 Task: Open Card Intellectual Property Review Session in Board Employee Performance to Workspace Full-stack Development and add a team member Softage.4@softage.net, a label Red, a checklist Social Work, an attachment from your onedrive, a color Red and finally, add a card description 'Create and send out employee satisfaction survey on company values' and a comment 'This task requires us to be proactive in identifying potential roadblocks and taking steps to overcome them.'. Add a start date 'Jan 04, 1900' with a due date 'Jan 11, 1900'
Action: Mouse moved to (61, 338)
Screenshot: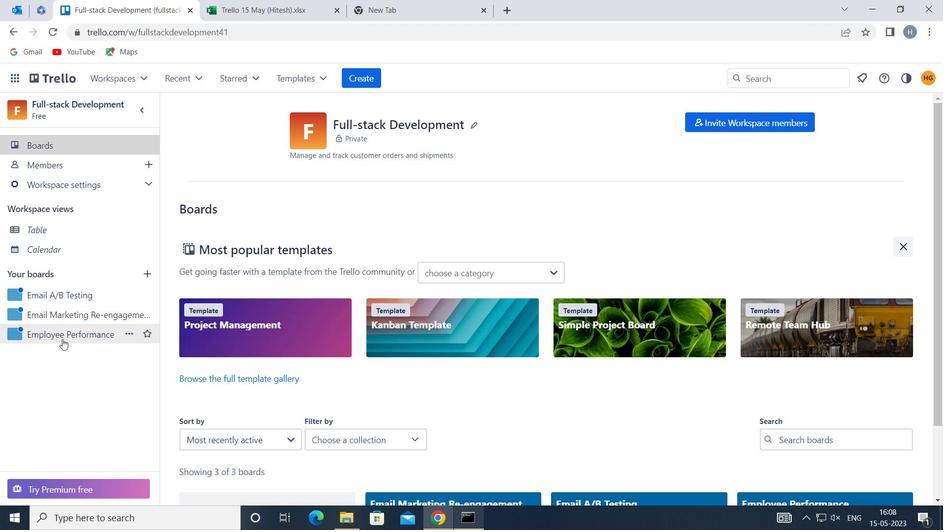 
Action: Mouse pressed left at (61, 338)
Screenshot: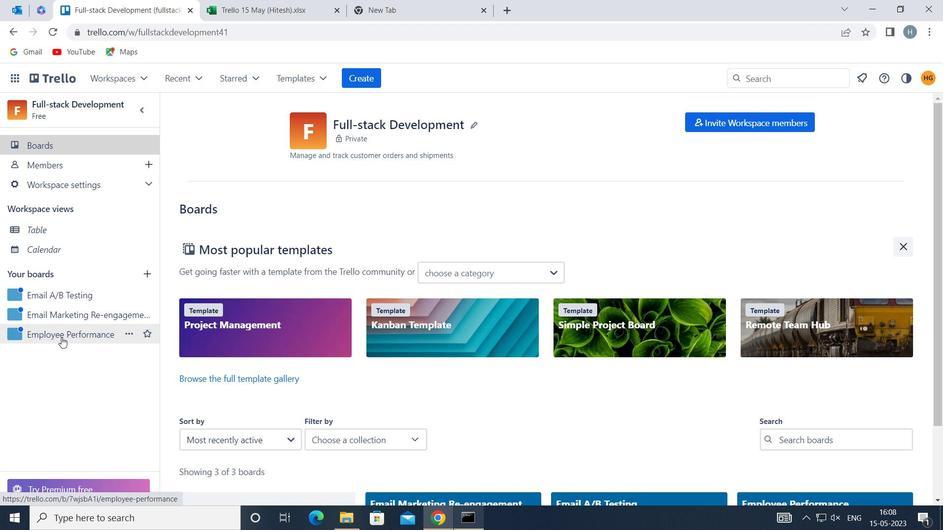 
Action: Mouse moved to (435, 170)
Screenshot: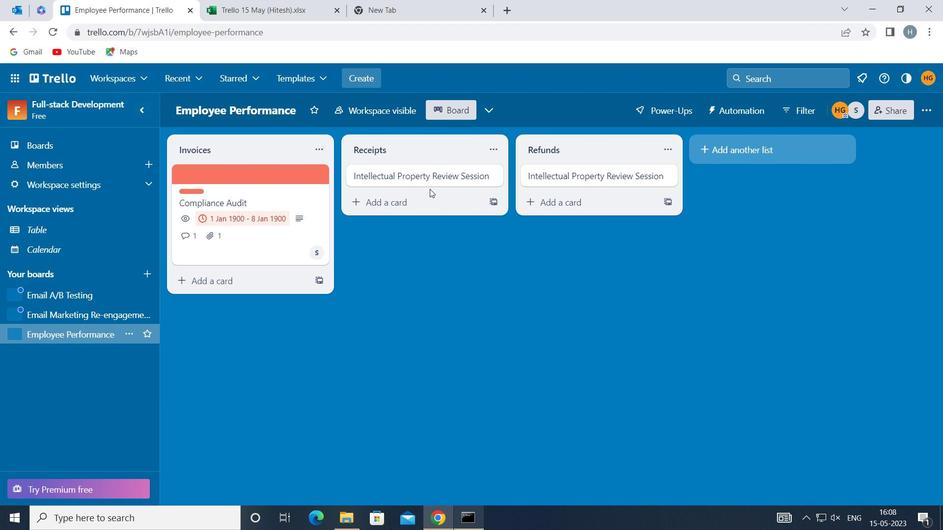 
Action: Mouse pressed left at (435, 170)
Screenshot: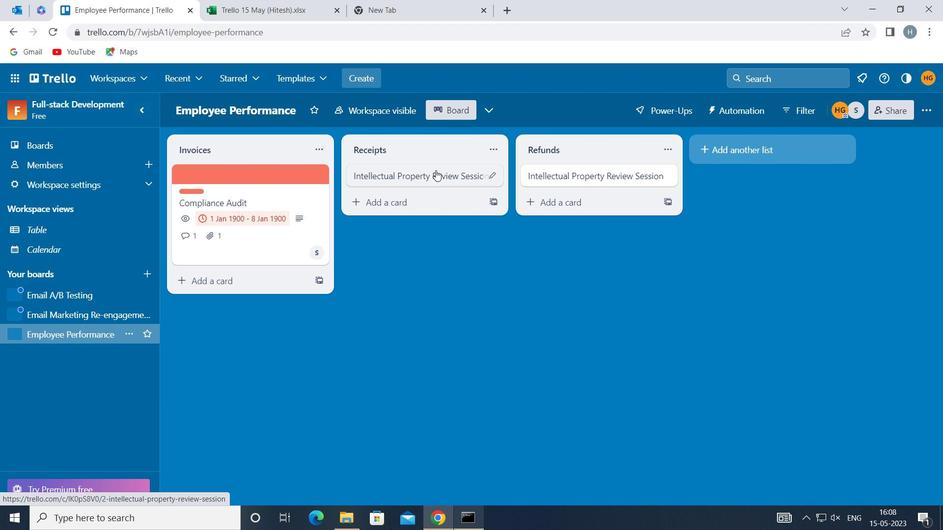 
Action: Mouse moved to (628, 217)
Screenshot: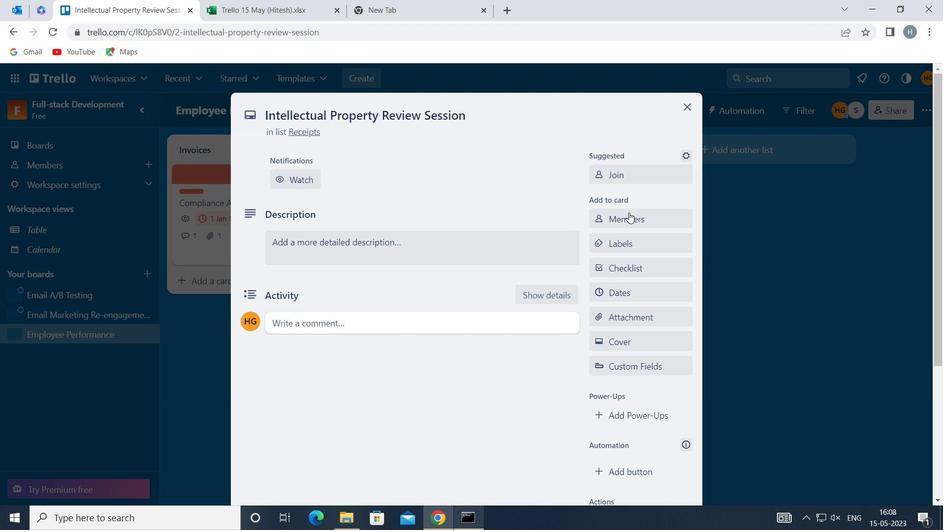 
Action: Mouse pressed left at (628, 217)
Screenshot: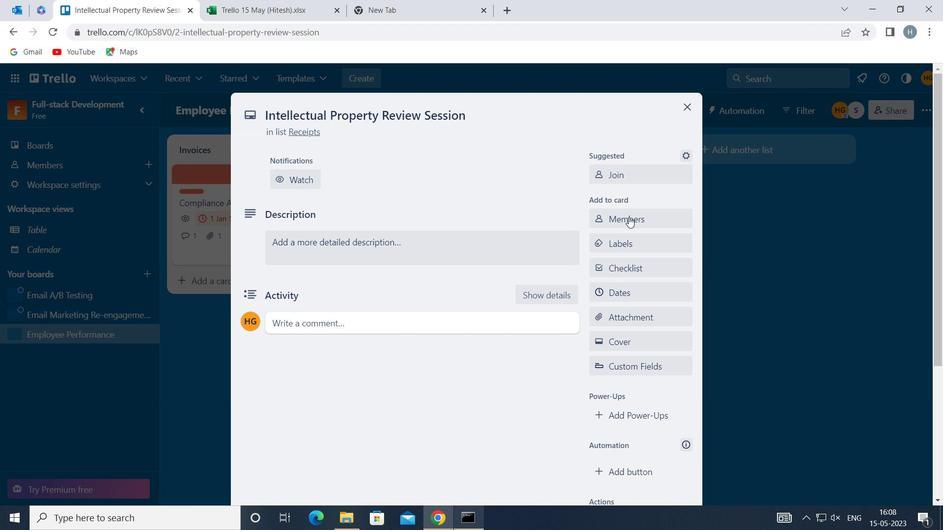 
Action: Key pressed softage
Screenshot: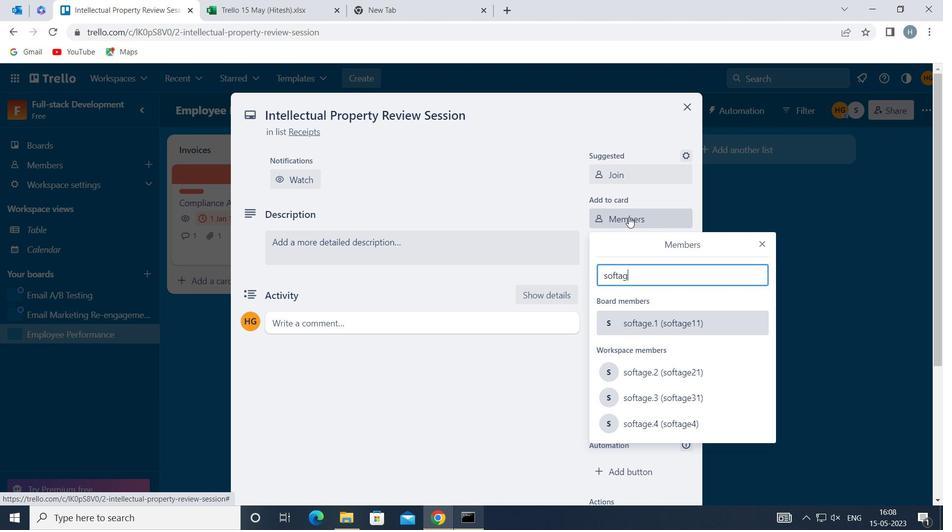 
Action: Mouse moved to (663, 418)
Screenshot: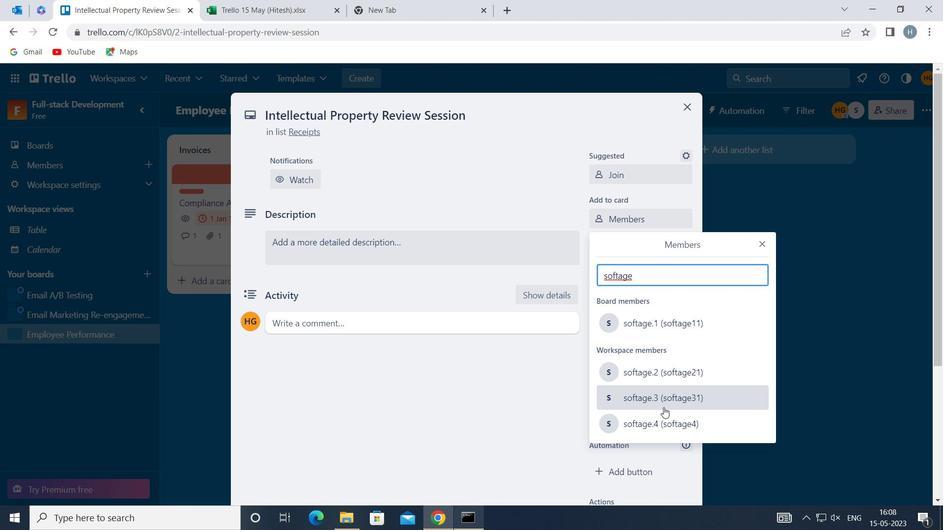 
Action: Mouse pressed left at (663, 418)
Screenshot: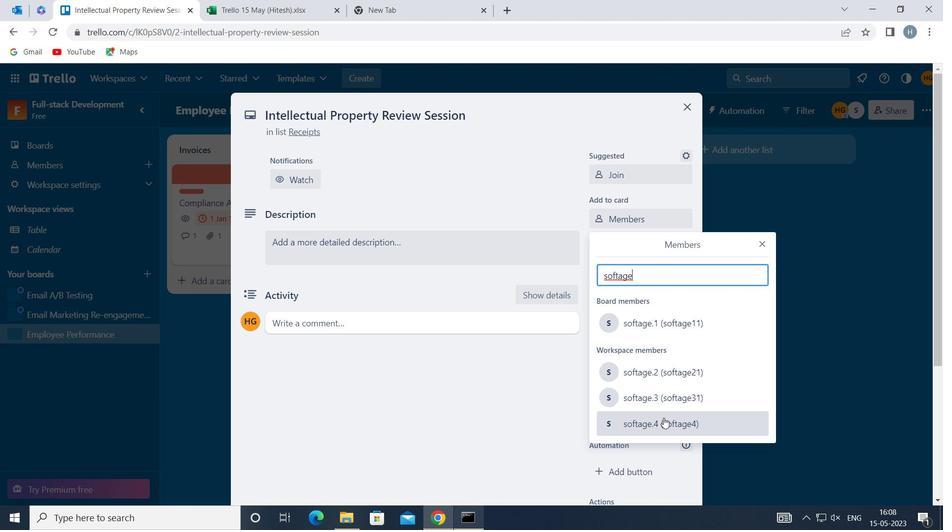 
Action: Mouse moved to (761, 242)
Screenshot: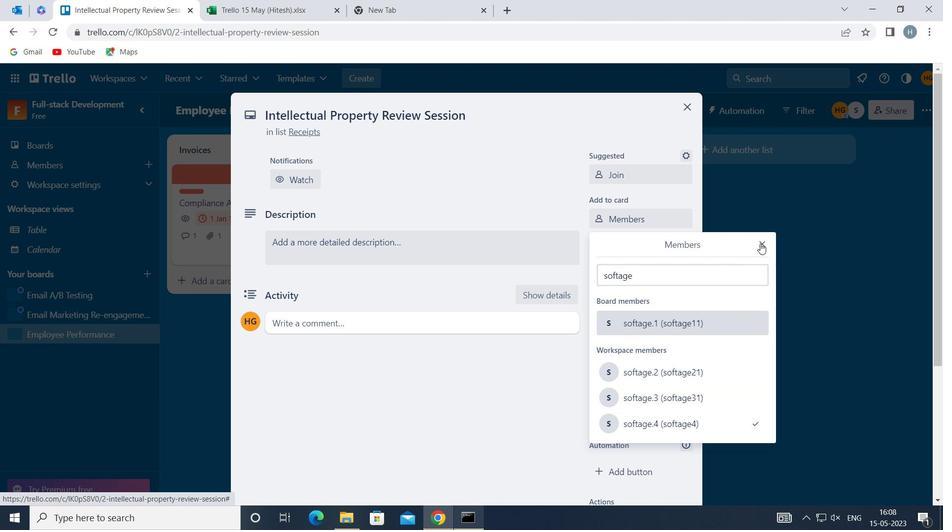 
Action: Mouse pressed left at (761, 242)
Screenshot: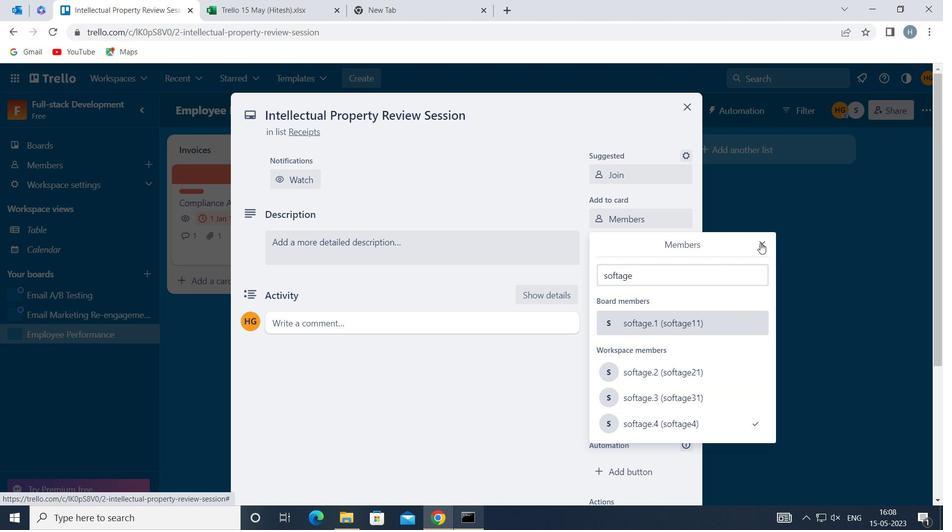 
Action: Mouse moved to (656, 239)
Screenshot: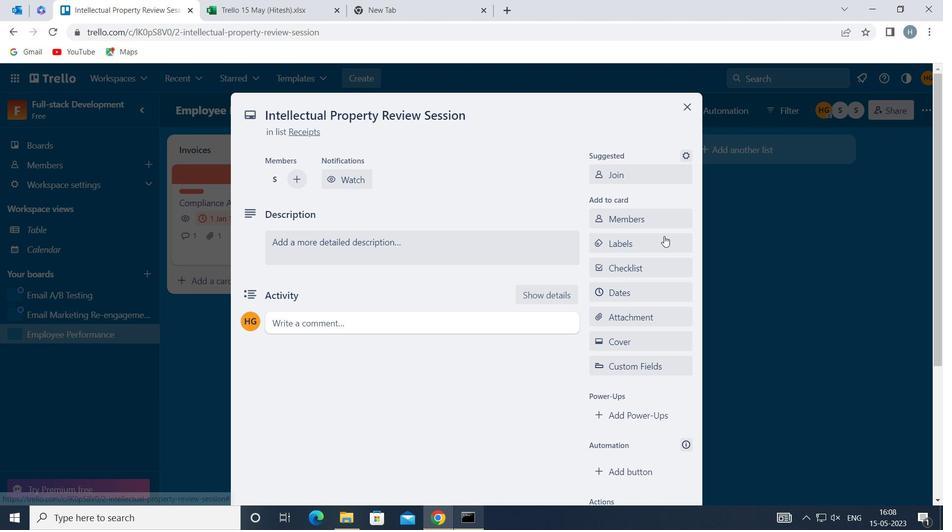 
Action: Mouse pressed left at (656, 239)
Screenshot: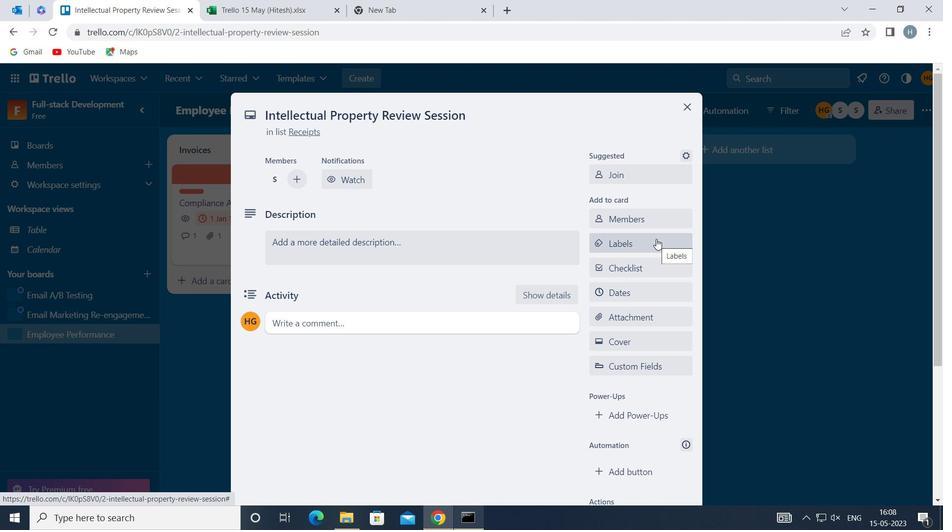 
Action: Mouse moved to (659, 246)
Screenshot: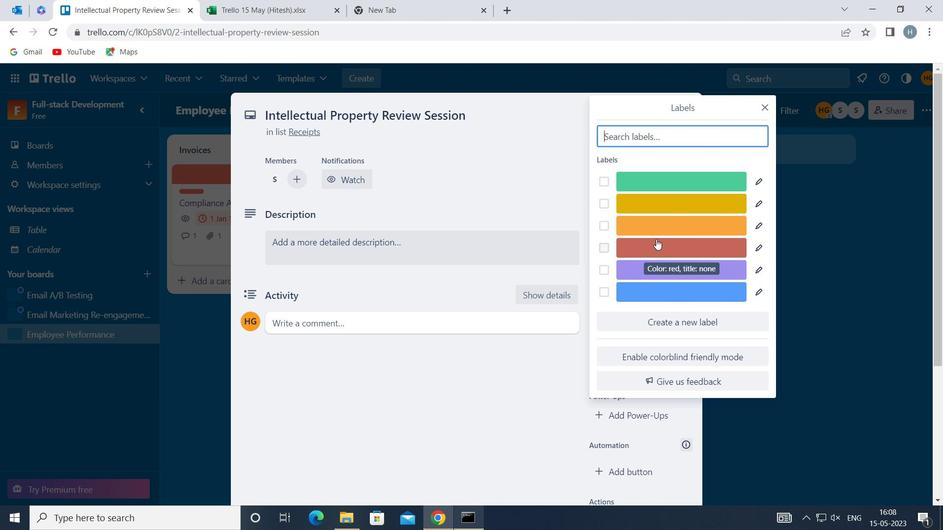 
Action: Mouse pressed left at (659, 246)
Screenshot: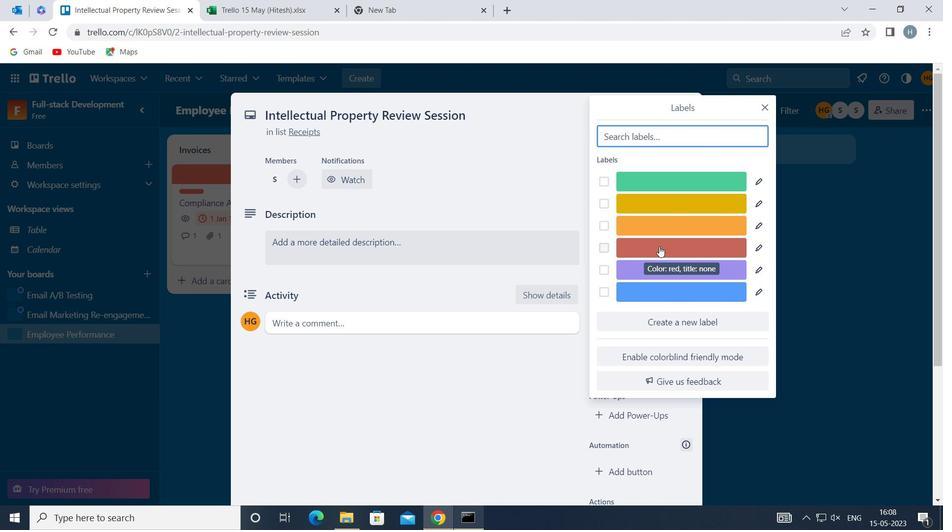 
Action: Mouse moved to (766, 104)
Screenshot: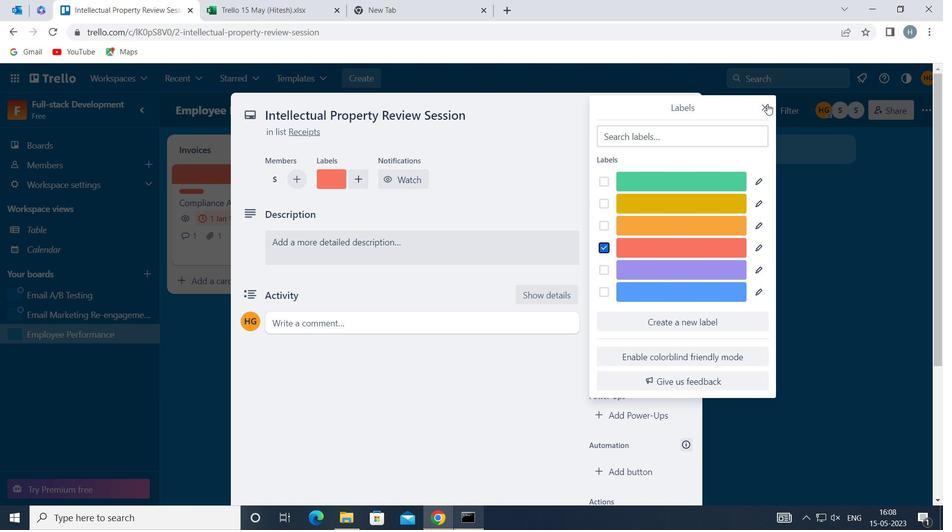 
Action: Mouse pressed left at (766, 104)
Screenshot: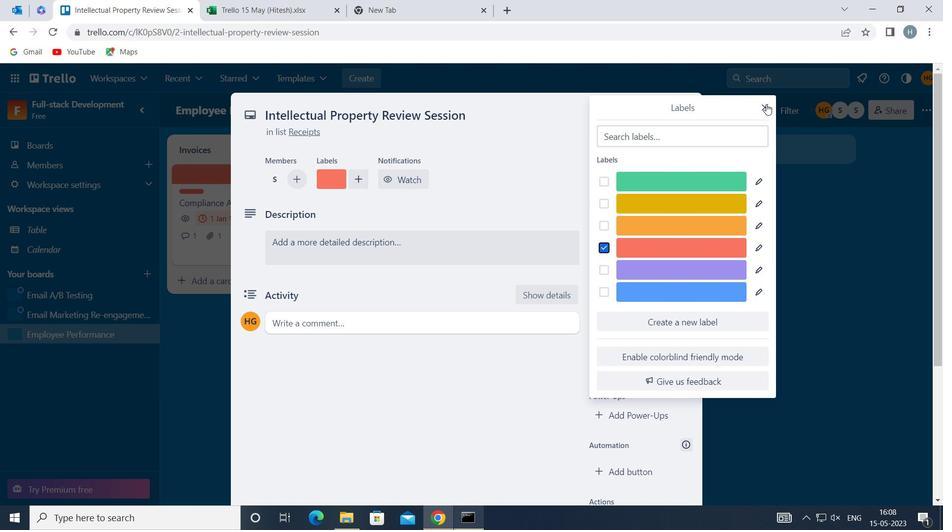 
Action: Mouse moved to (654, 260)
Screenshot: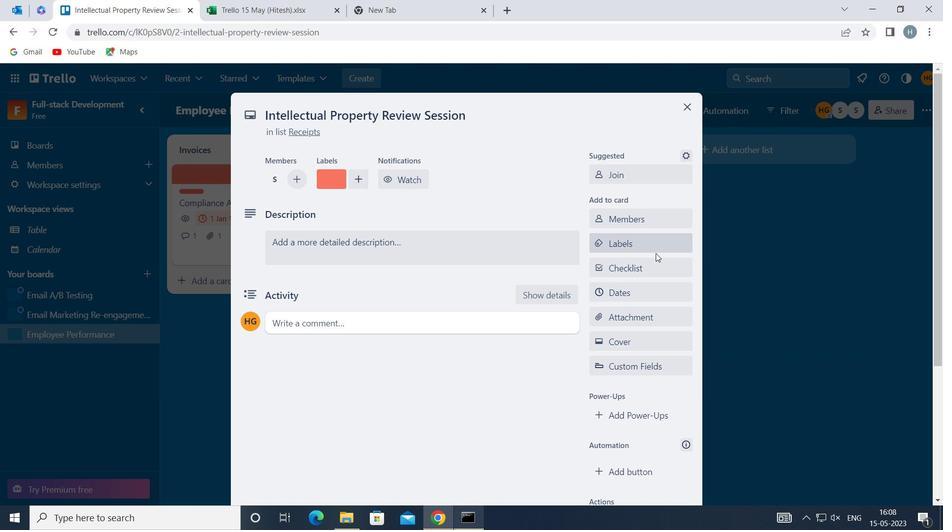 
Action: Mouse pressed left at (654, 260)
Screenshot: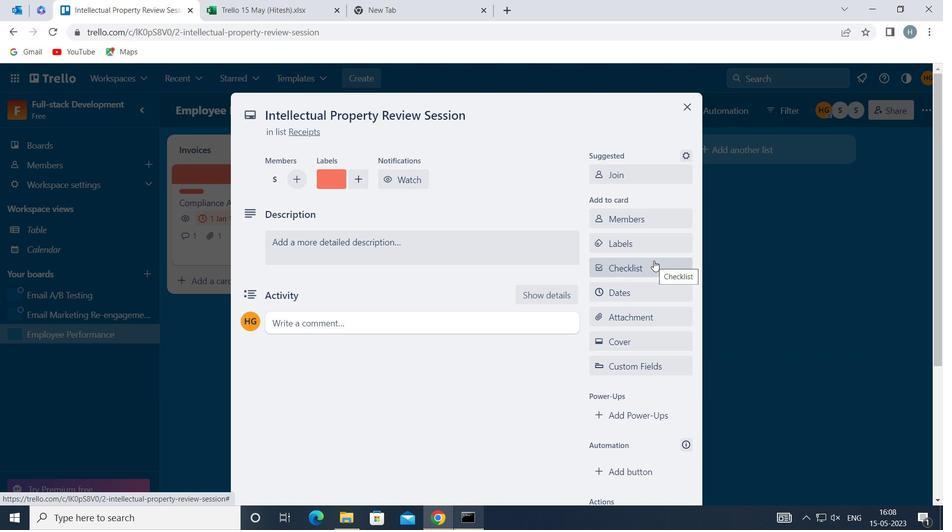 
Action: Key pressed <Key.shift>SOCIAL<Key.space><Key.shift>WORK
Screenshot: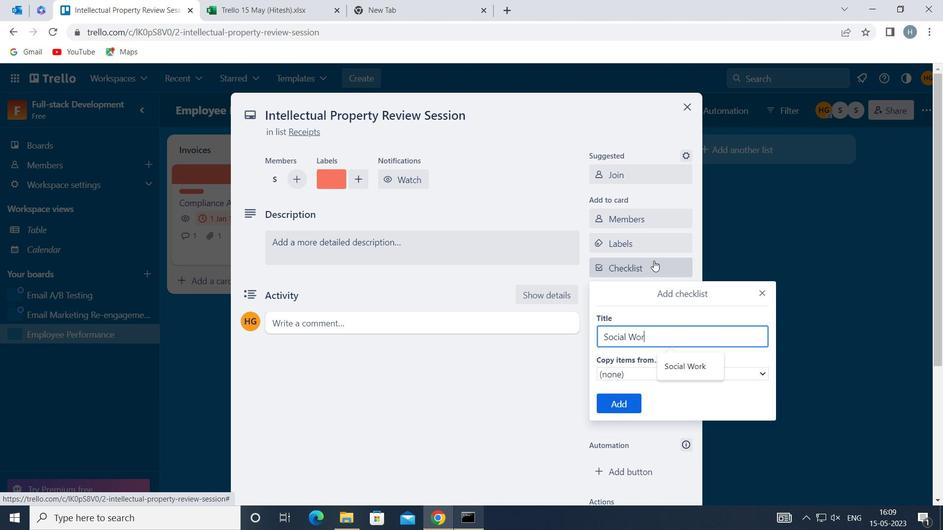 
Action: Mouse moved to (618, 401)
Screenshot: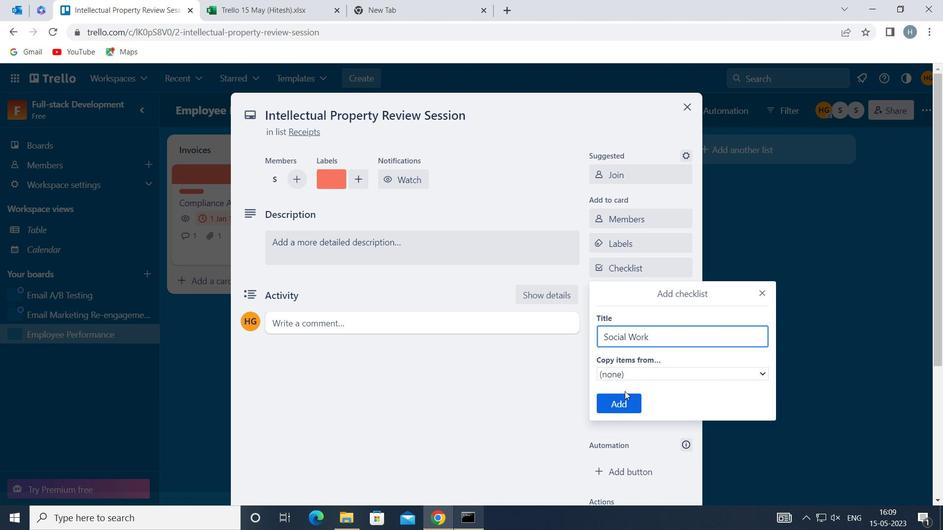 
Action: Mouse pressed left at (618, 401)
Screenshot: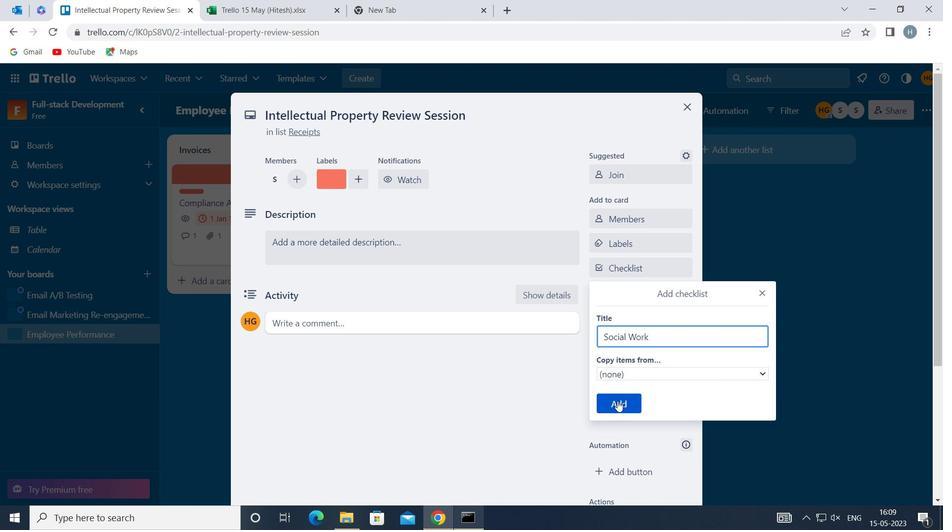 
Action: Mouse moved to (640, 310)
Screenshot: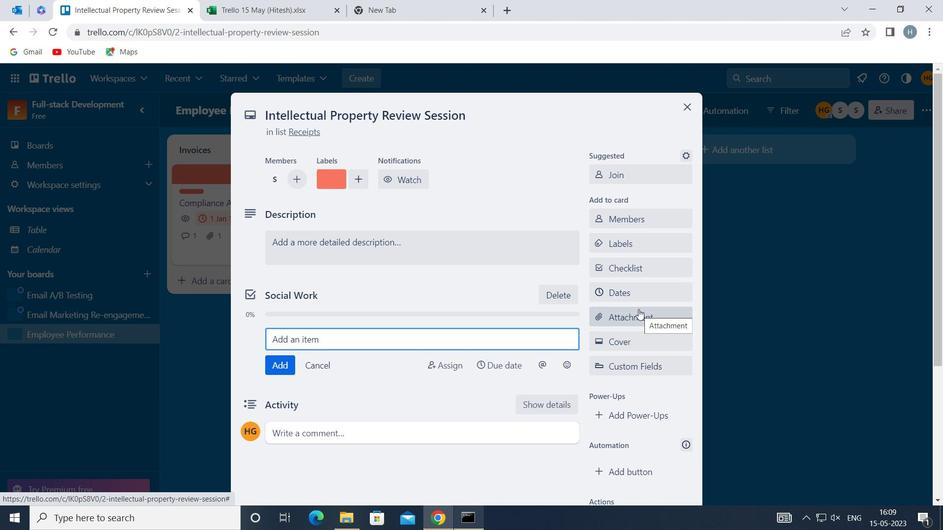 
Action: Mouse pressed left at (640, 310)
Screenshot: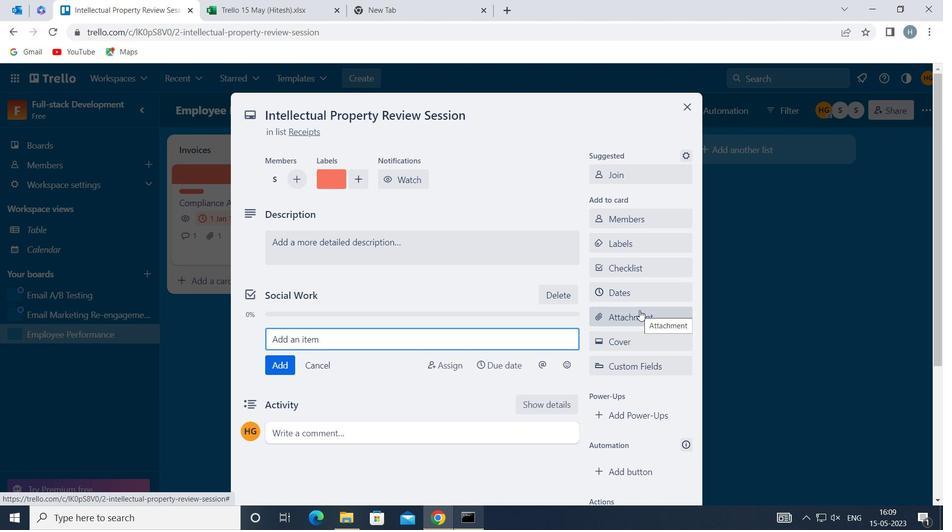 
Action: Mouse moved to (655, 223)
Screenshot: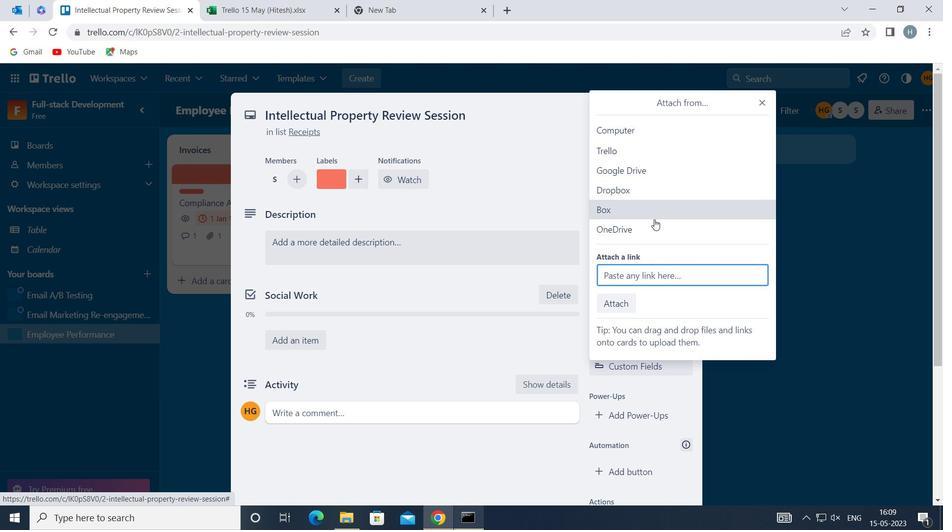 
Action: Mouse pressed left at (655, 223)
Screenshot: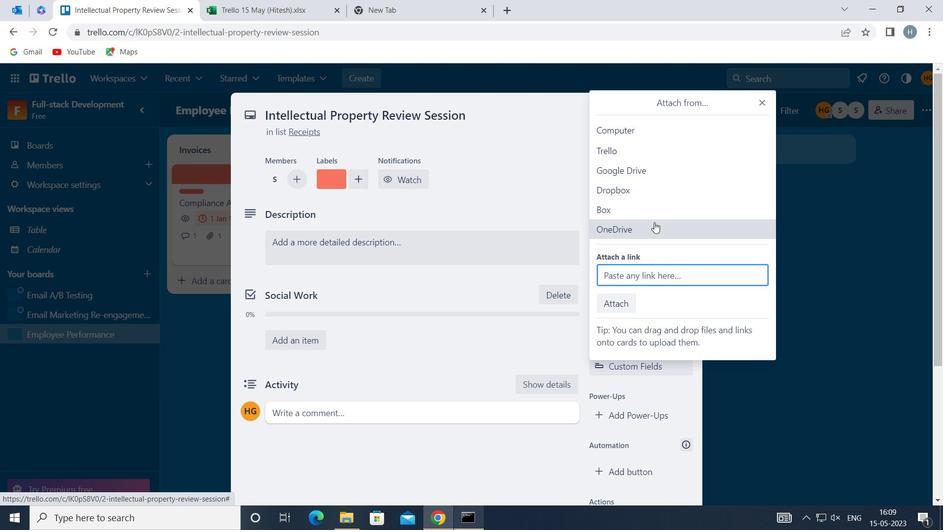 
Action: Mouse moved to (519, 171)
Screenshot: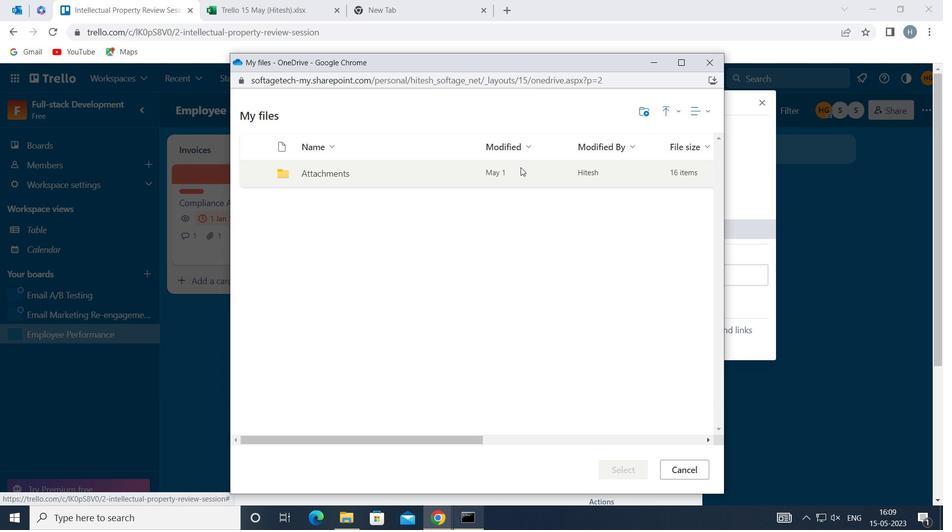 
Action: Mouse pressed left at (519, 171)
Screenshot: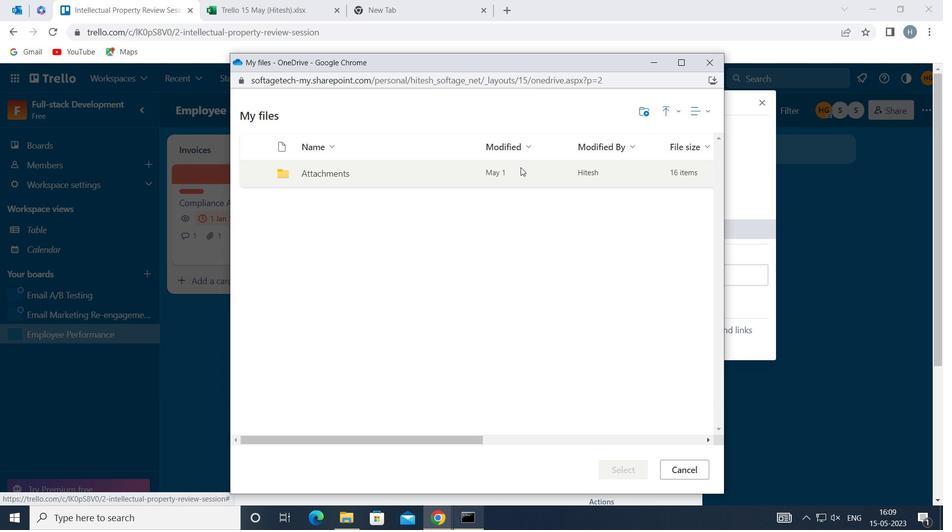 
Action: Mouse moved to (520, 170)
Screenshot: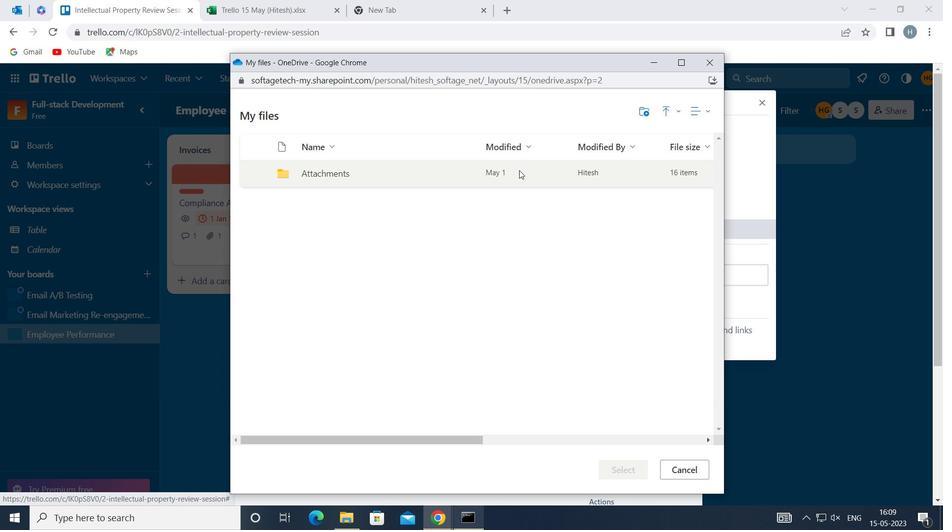 
Action: Mouse pressed left at (520, 170)
Screenshot: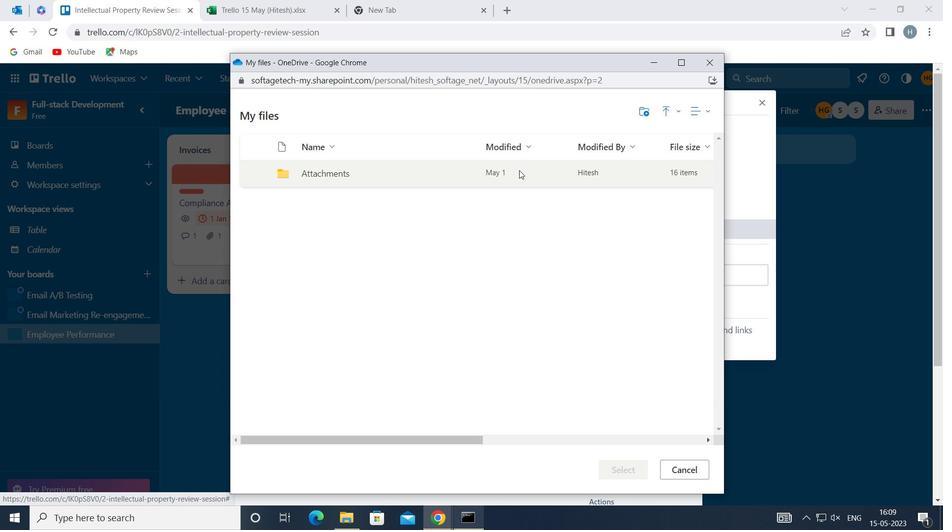 
Action: Mouse moved to (525, 205)
Screenshot: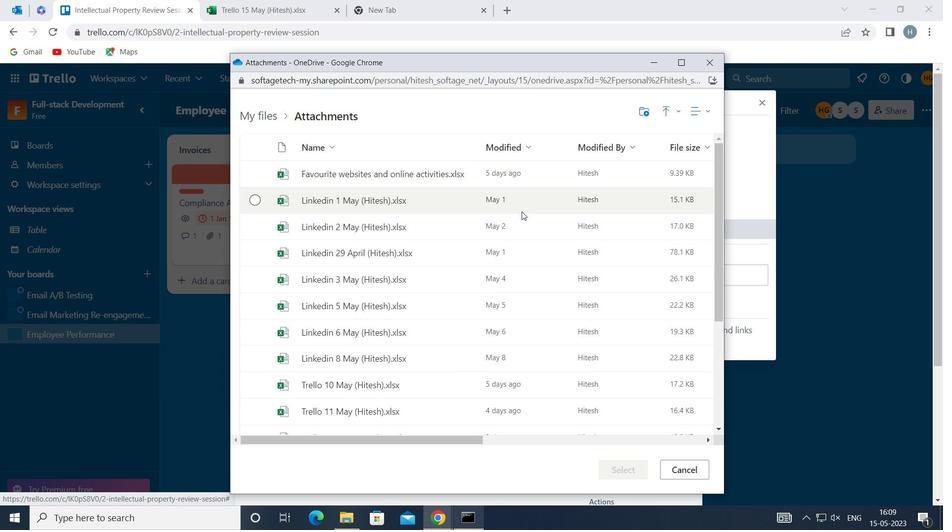 
Action: Mouse pressed left at (525, 205)
Screenshot: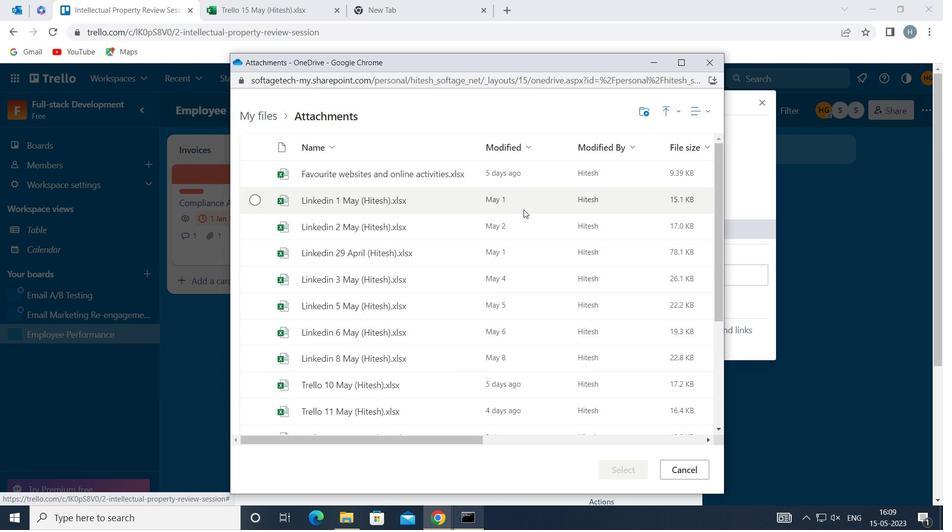 
Action: Mouse moved to (613, 465)
Screenshot: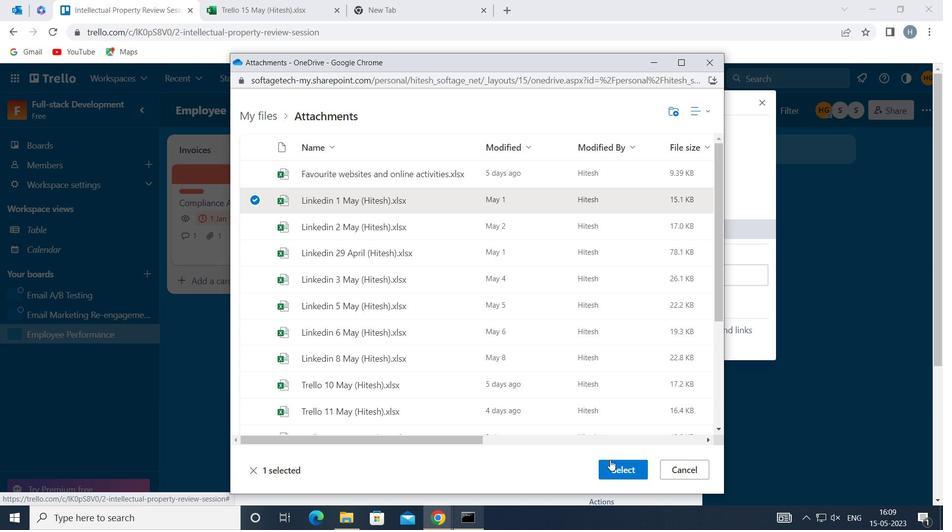
Action: Mouse pressed left at (613, 465)
Screenshot: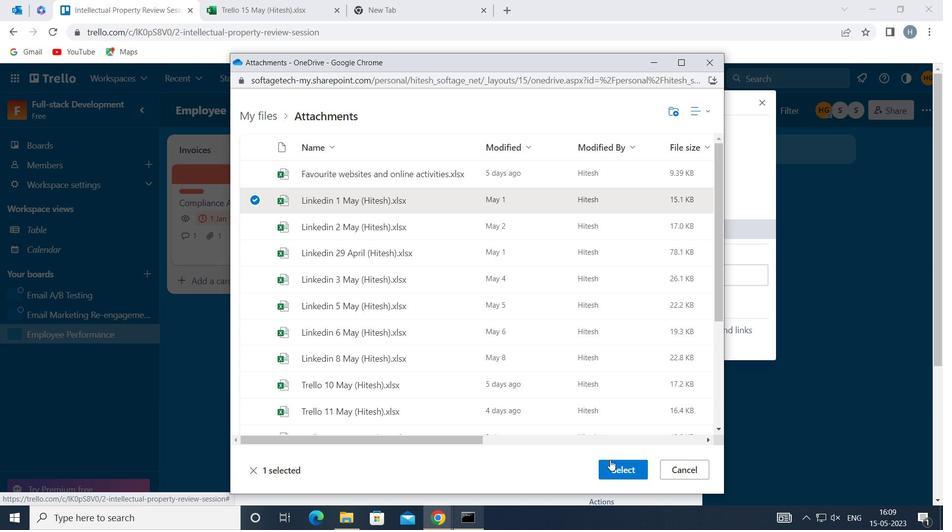 
Action: Mouse moved to (655, 339)
Screenshot: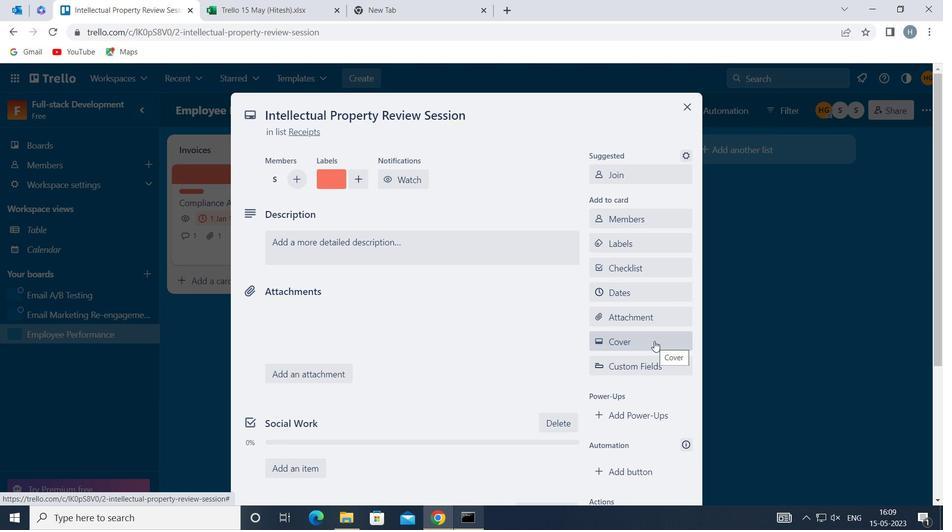 
Action: Mouse pressed left at (655, 339)
Screenshot: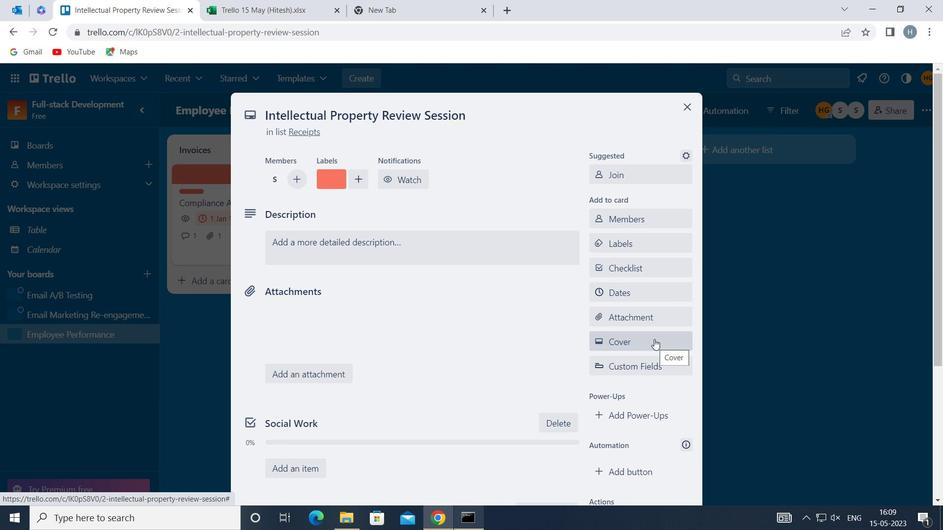 
Action: Mouse moved to (715, 261)
Screenshot: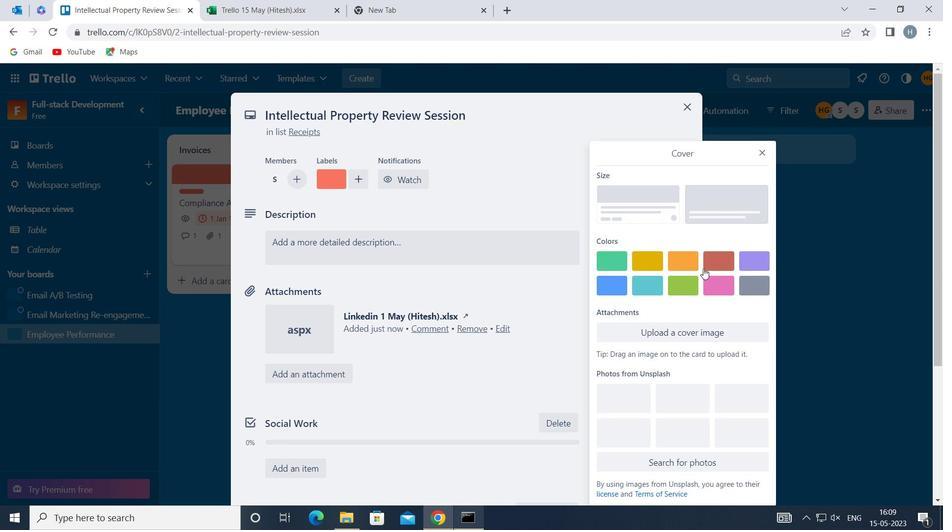 
Action: Mouse pressed left at (715, 261)
Screenshot: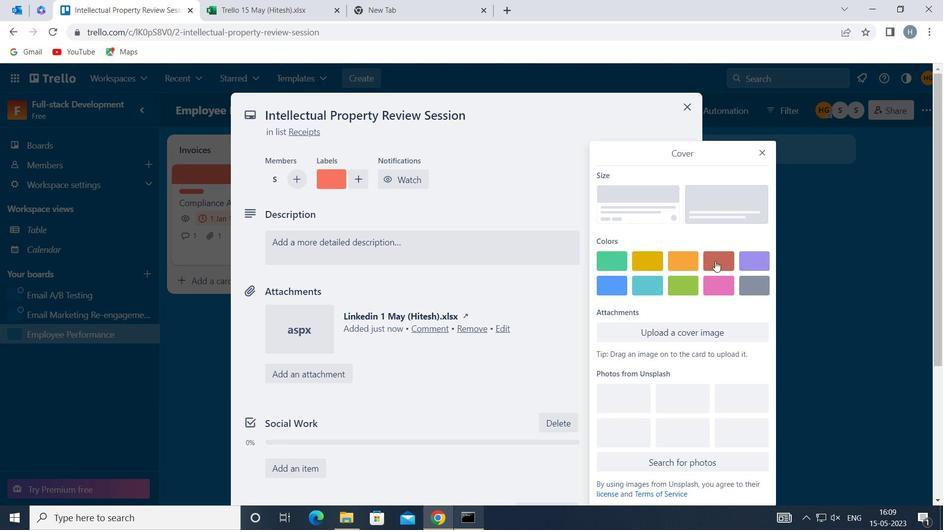 
Action: Mouse moved to (763, 128)
Screenshot: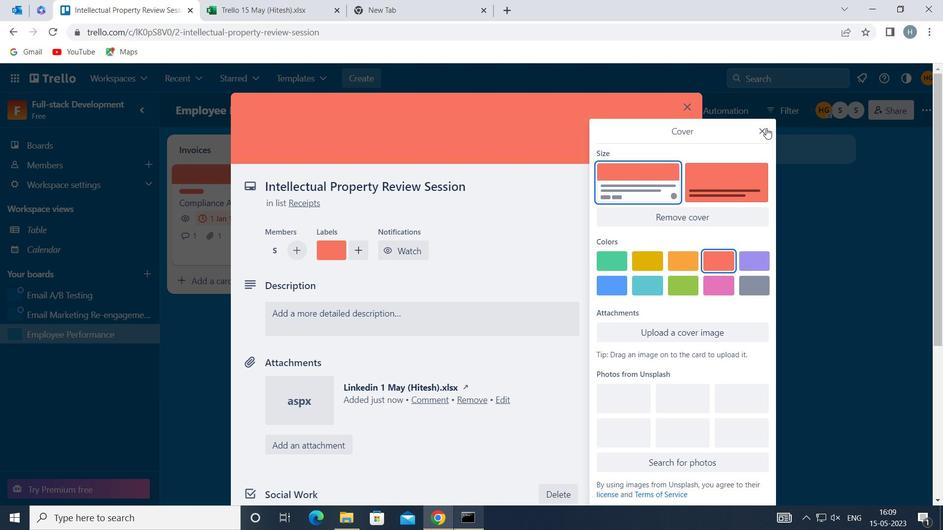 
Action: Mouse pressed left at (763, 128)
Screenshot: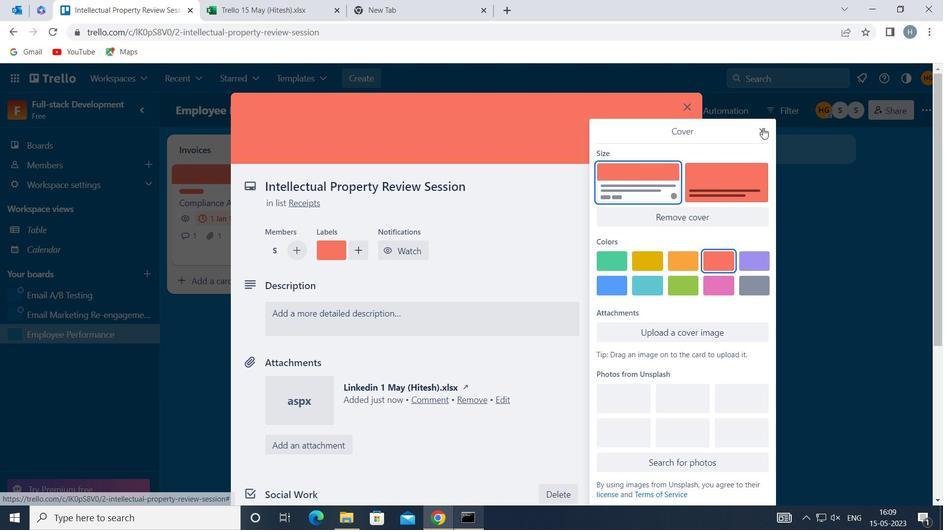 
Action: Mouse moved to (428, 317)
Screenshot: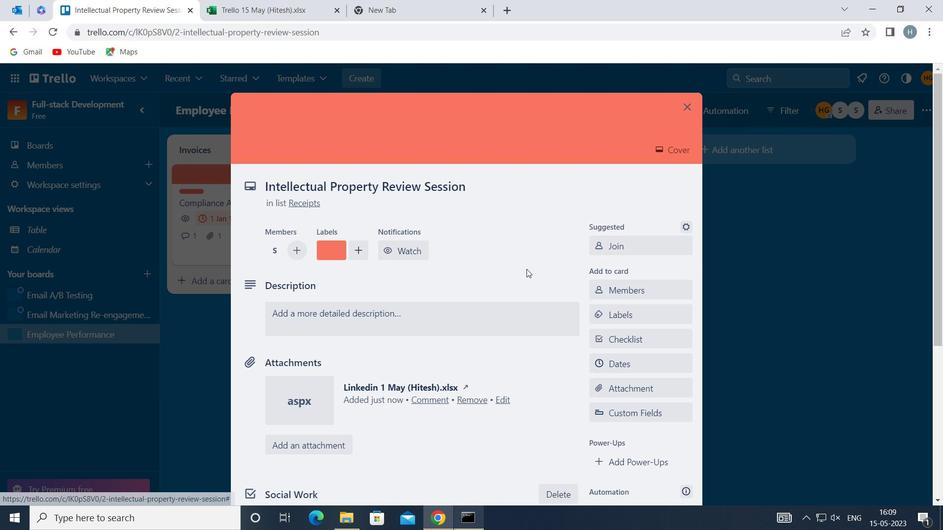 
Action: Mouse pressed left at (428, 317)
Screenshot: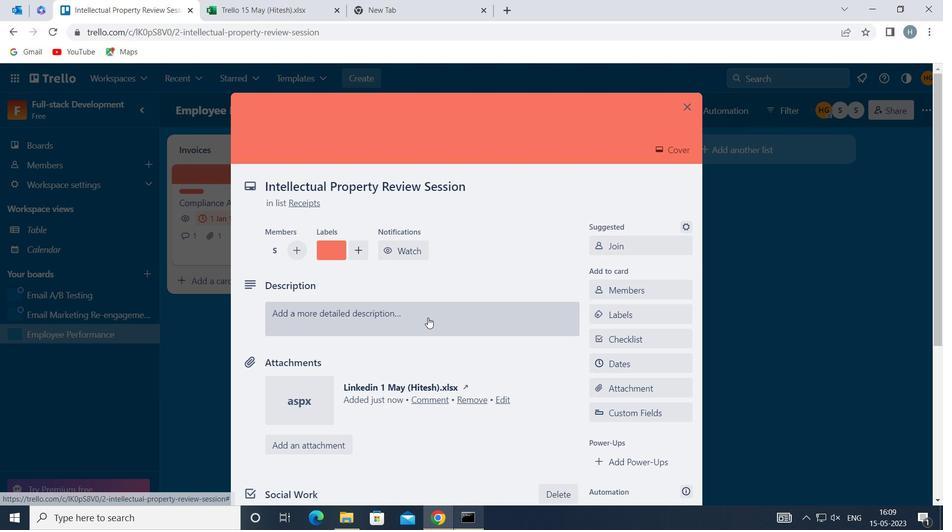 
Action: Key pressed <Key.shift>CREATE<Key.space>AND<Key.space>SEND<Key.space>OUT<Key.space>EMPLOYEE<Key.space>SATISFACTION<Key.space>SURVEY<Key.space>ON<Key.space>COMP
Screenshot: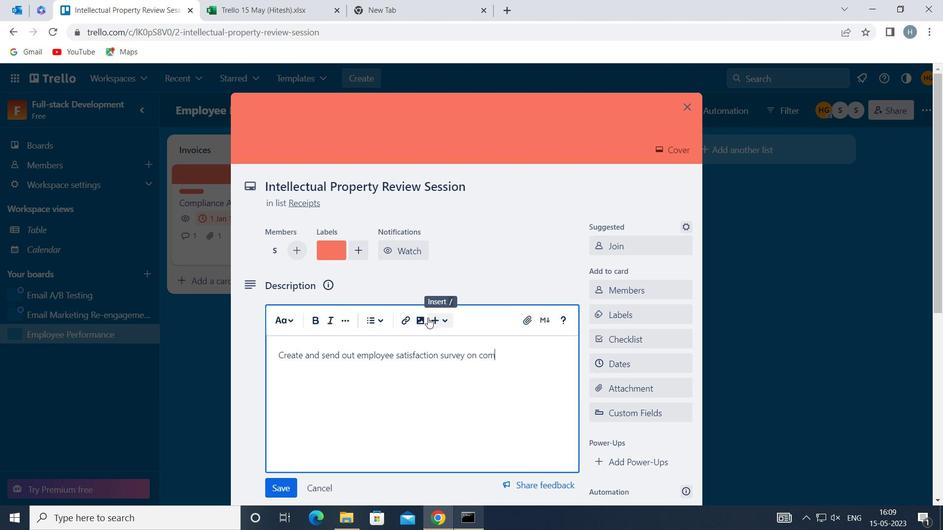 
Action: Mouse moved to (428, 325)
Screenshot: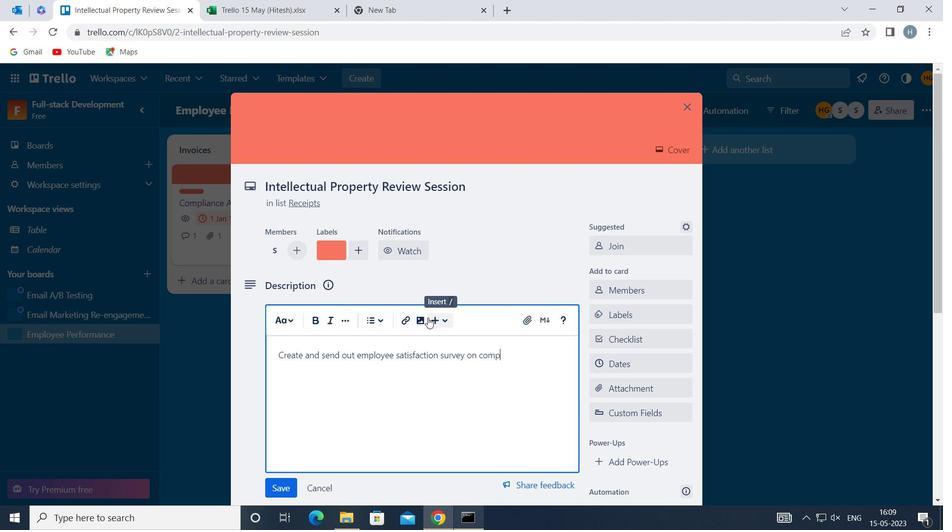 
Action: Key pressed ANY<Key.space>VALUES
Screenshot: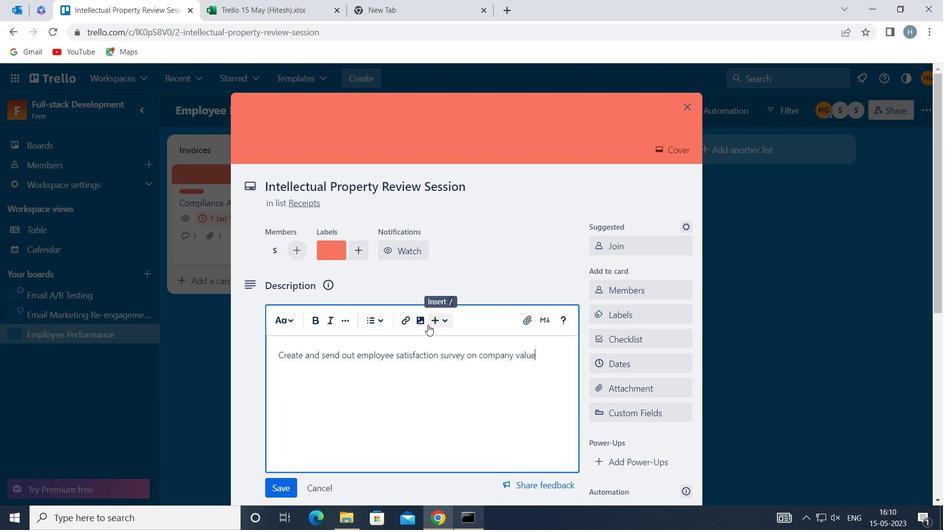 
Action: Mouse moved to (275, 485)
Screenshot: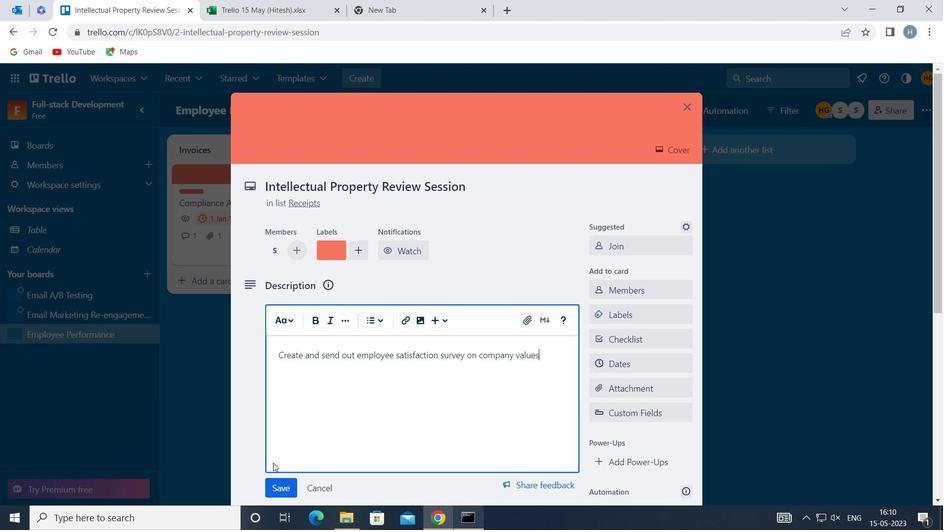 
Action: Mouse pressed left at (275, 485)
Screenshot: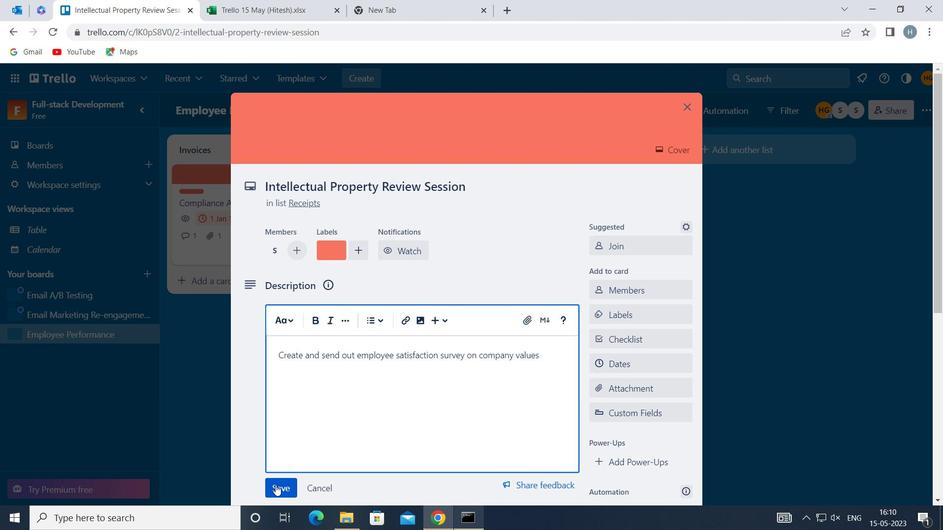 
Action: Mouse moved to (353, 404)
Screenshot: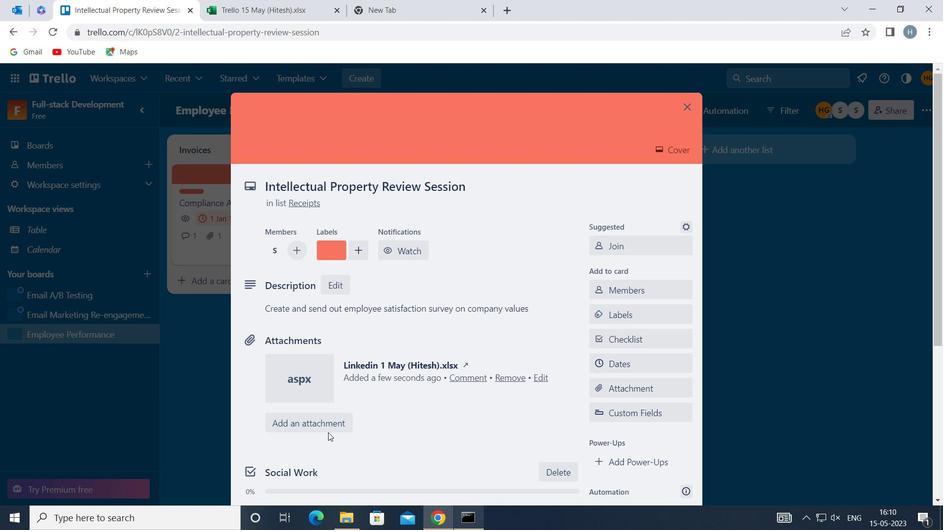 
Action: Mouse scrolled (353, 404) with delta (0, 0)
Screenshot: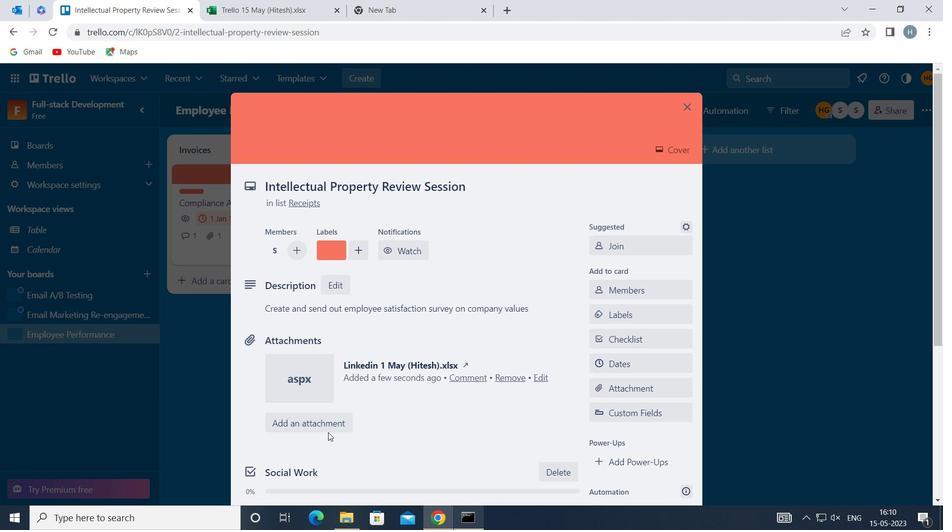 
Action: Mouse scrolled (353, 404) with delta (0, 0)
Screenshot: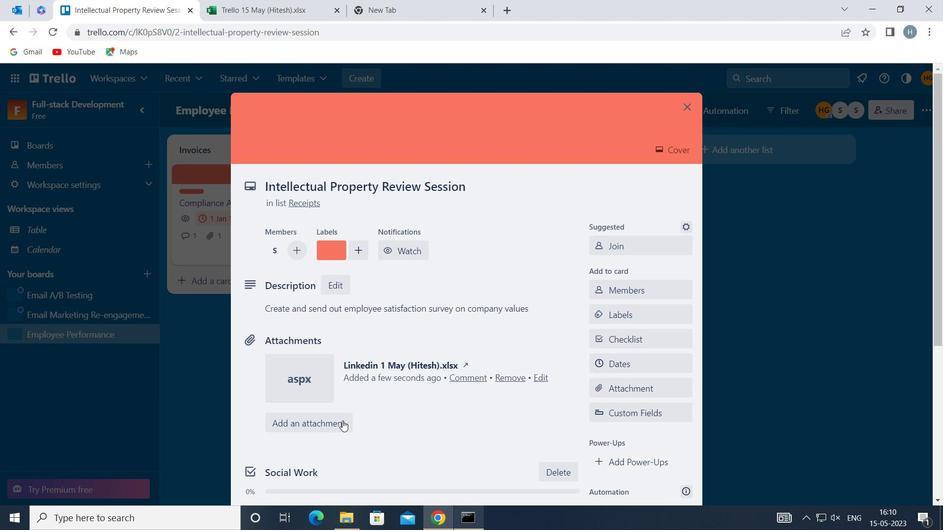 
Action: Mouse scrolled (353, 404) with delta (0, 0)
Screenshot: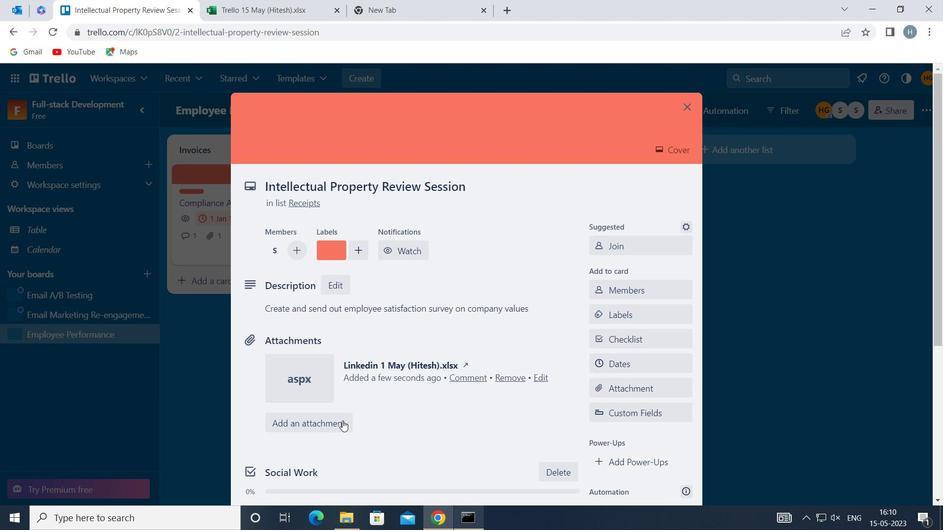 
Action: Mouse scrolled (353, 404) with delta (0, 0)
Screenshot: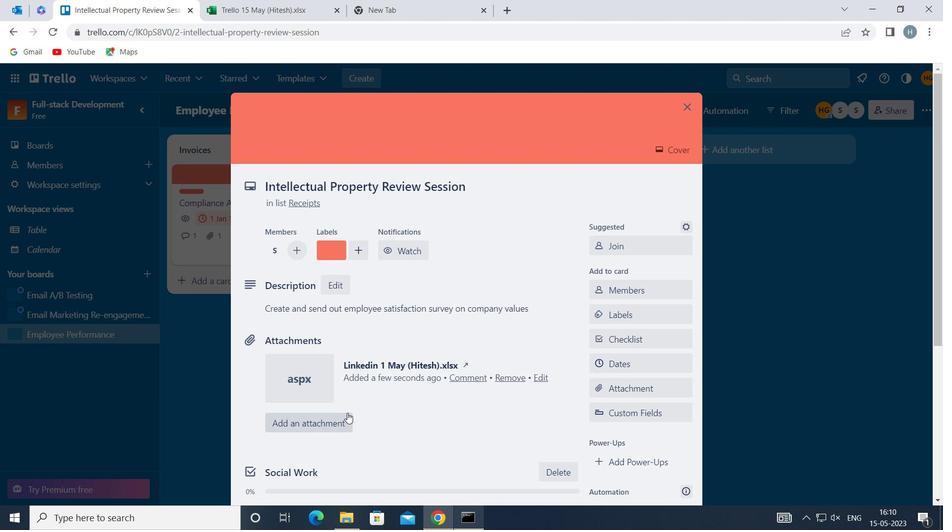 
Action: Mouse moved to (415, 347)
Screenshot: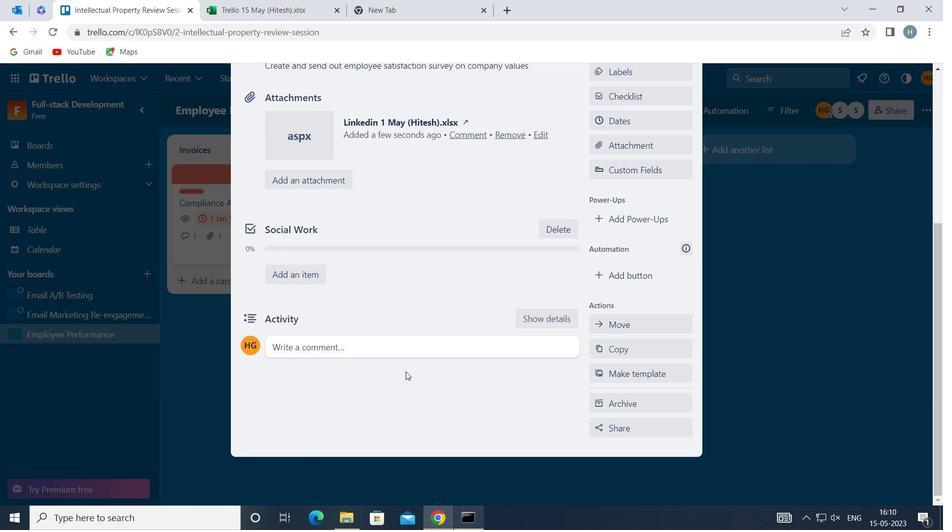 
Action: Mouse pressed left at (415, 347)
Screenshot: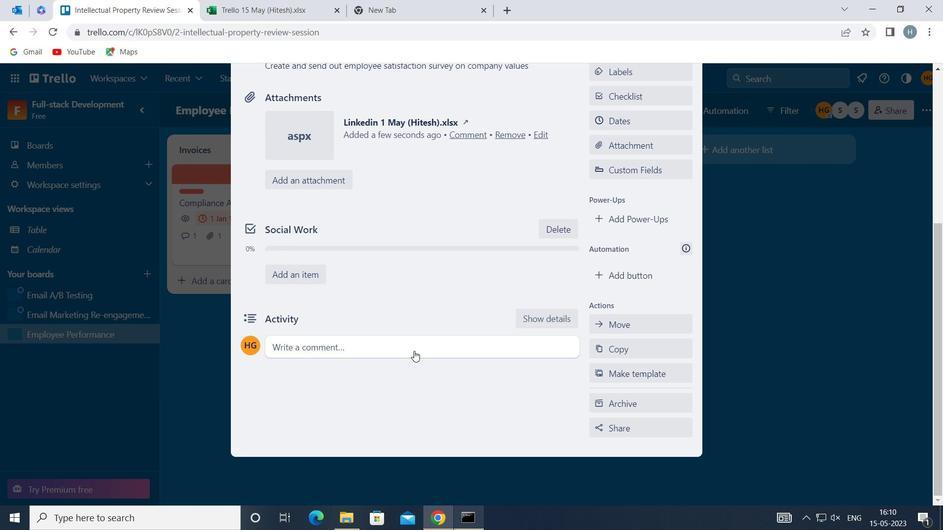 
Action: Mouse moved to (383, 390)
Screenshot: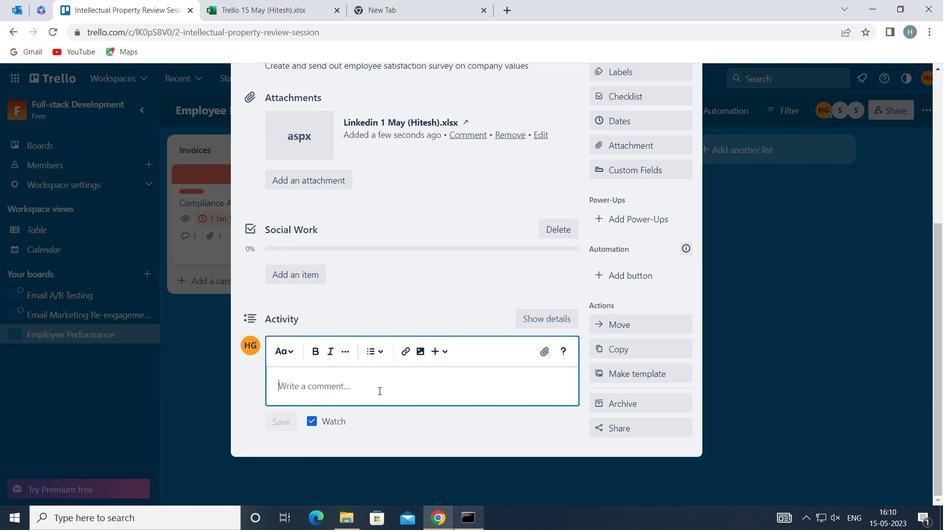 
Action: Key pressed <Key.shift>THIS<Key.space>TASK<Key.space>REQUIRES<Key.space>US<Key.space>TO<Key.space>BE<Key.space>PROACTIVE<Key.space>IN<Key.space>IDENTIFYING<Key.space>POTENTIAL<Key.space>ROADBLOCKS<Key.space>AND<Key.space>TAKING<Key.space>STEPS<Key.space>TO<Key.space>OVERCOME<Key.space>THEM
Screenshot: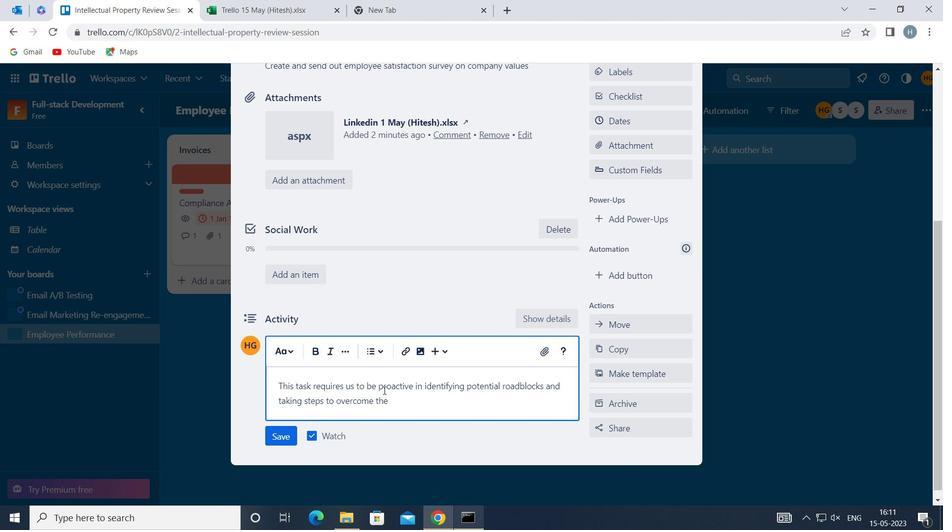 
Action: Mouse moved to (286, 433)
Screenshot: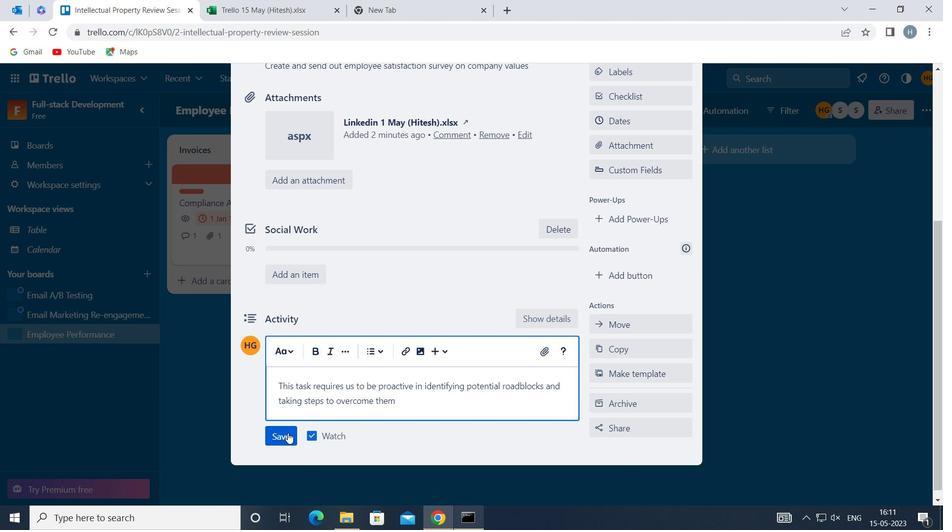 
Action: Mouse pressed left at (286, 433)
Screenshot: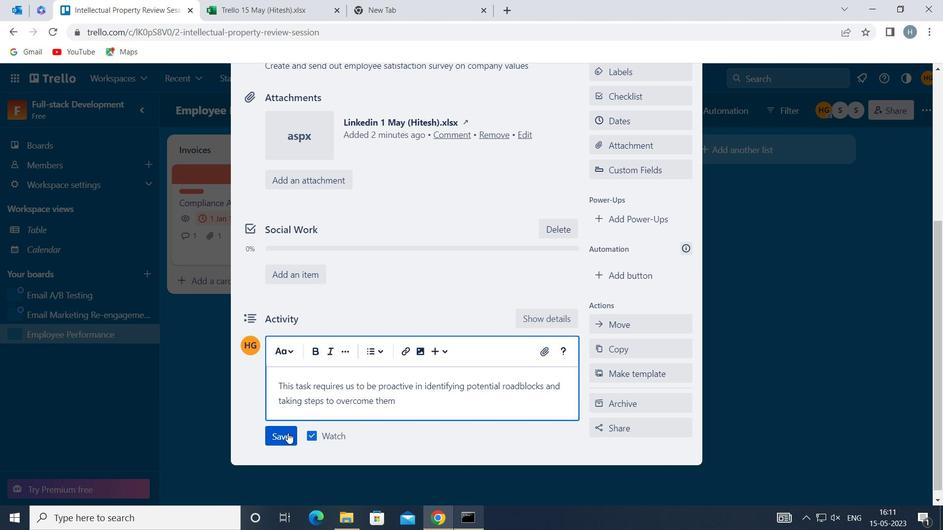 
Action: Mouse moved to (617, 123)
Screenshot: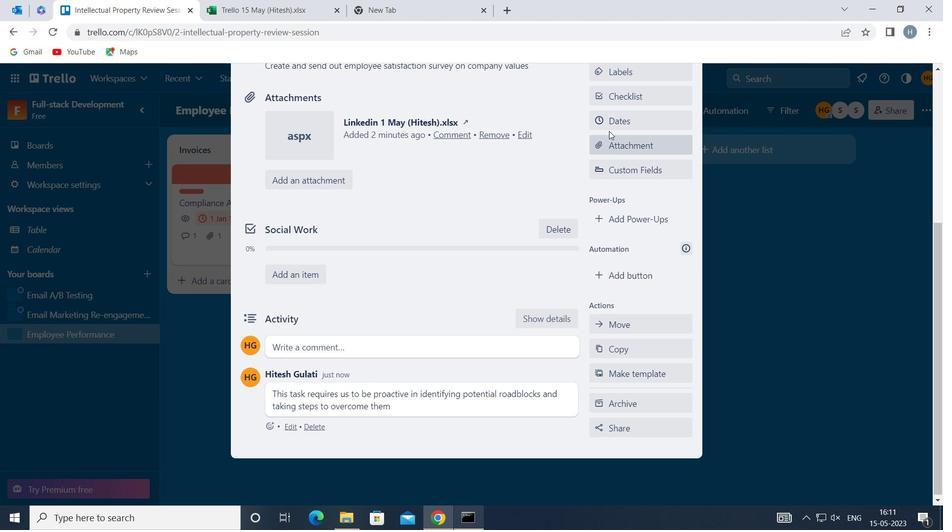 
Action: Mouse pressed left at (617, 123)
Screenshot: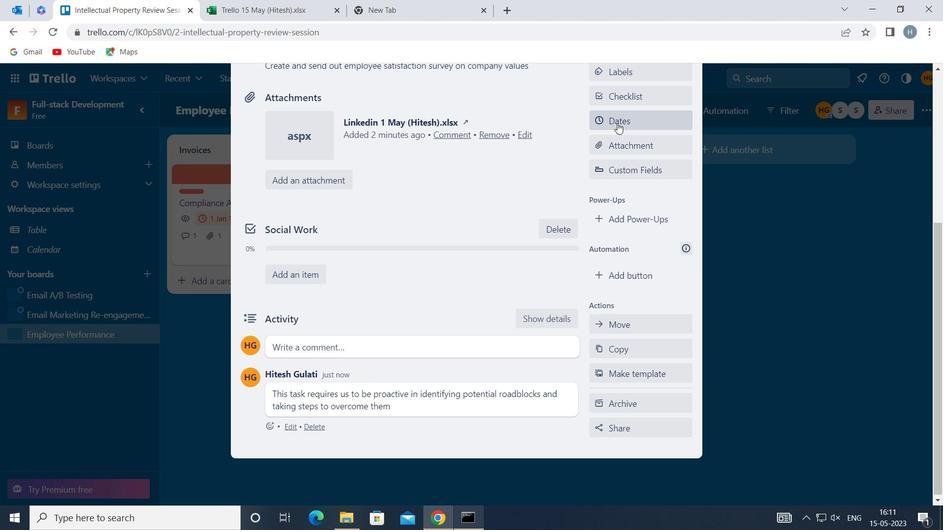 
Action: Mouse moved to (602, 330)
Screenshot: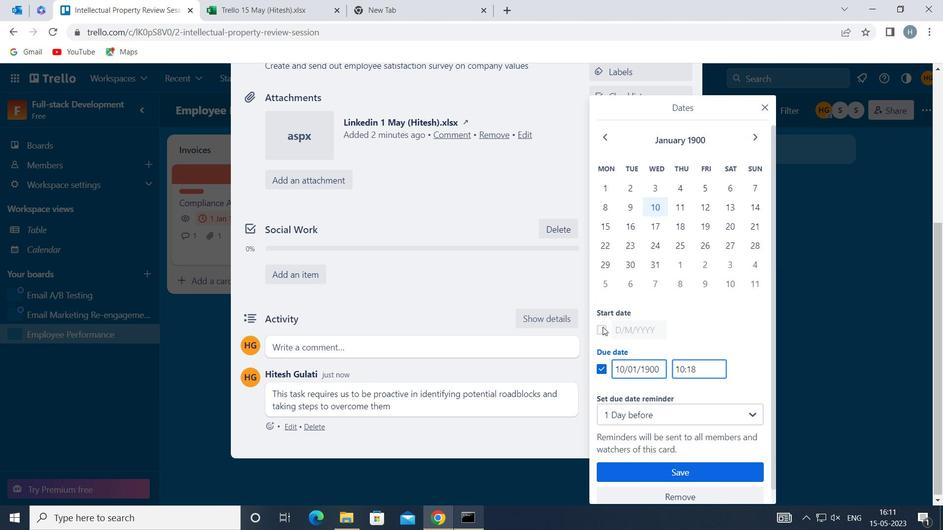 
Action: Mouse pressed left at (602, 330)
Screenshot: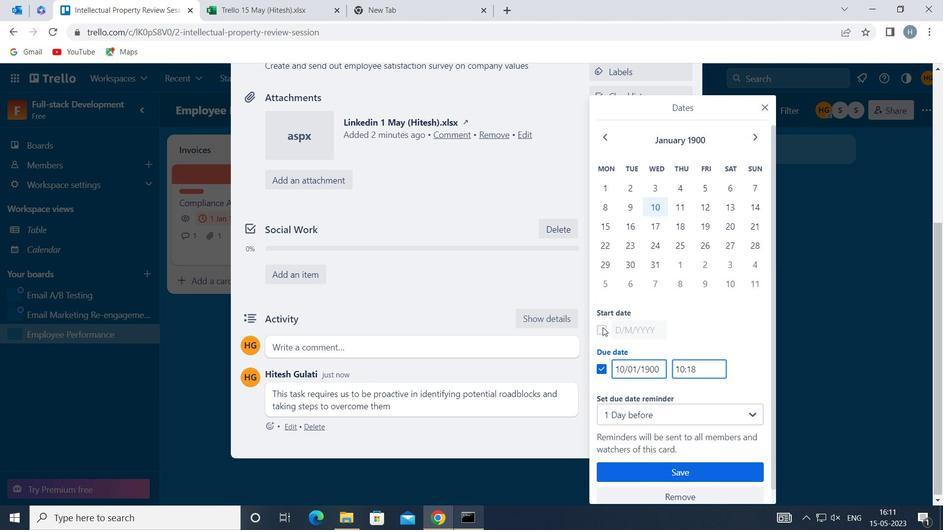
Action: Mouse moved to (615, 327)
Screenshot: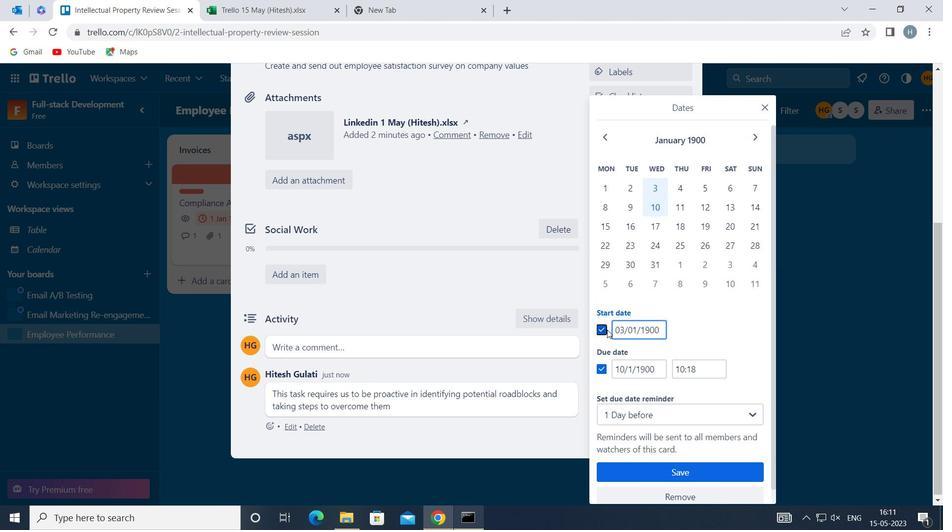 
Action: Mouse pressed left at (615, 327)
Screenshot: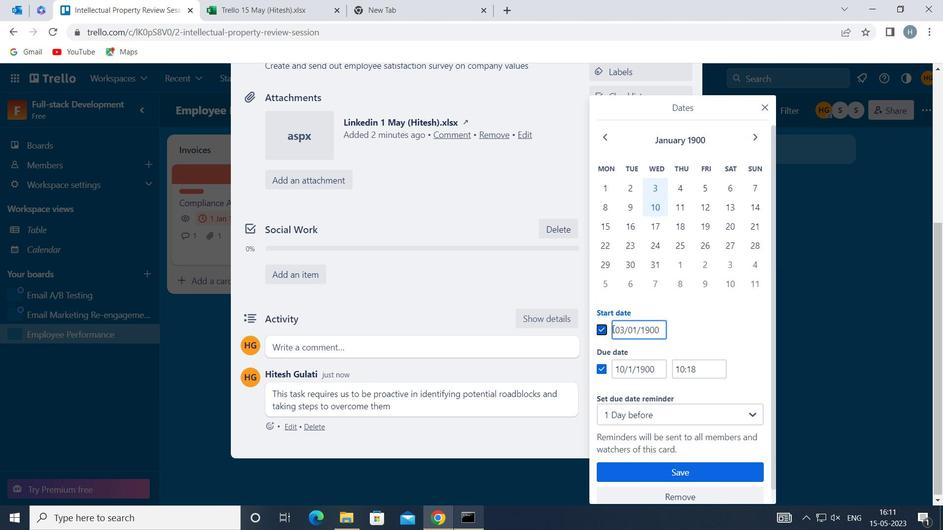 
Action: Mouse moved to (616, 327)
Screenshot: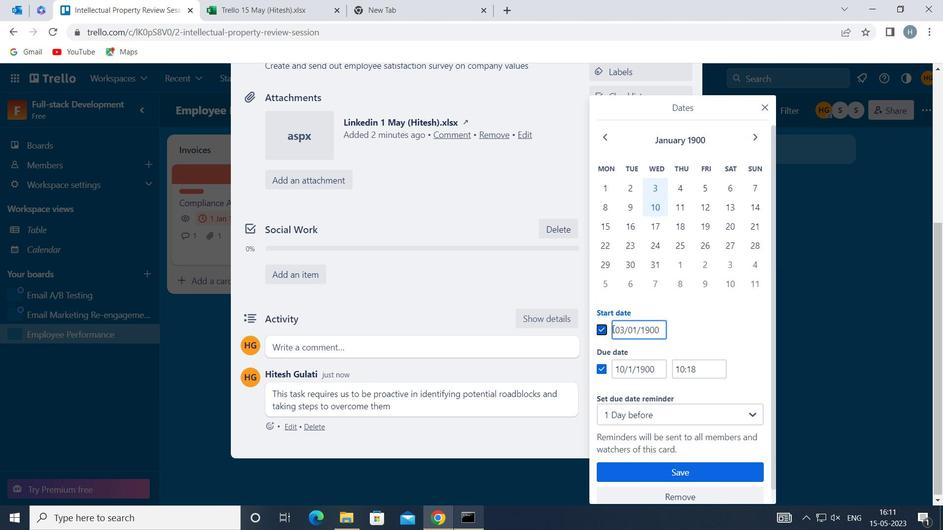 
Action: Key pressed <Key.right><Key.backspace>4
Screenshot: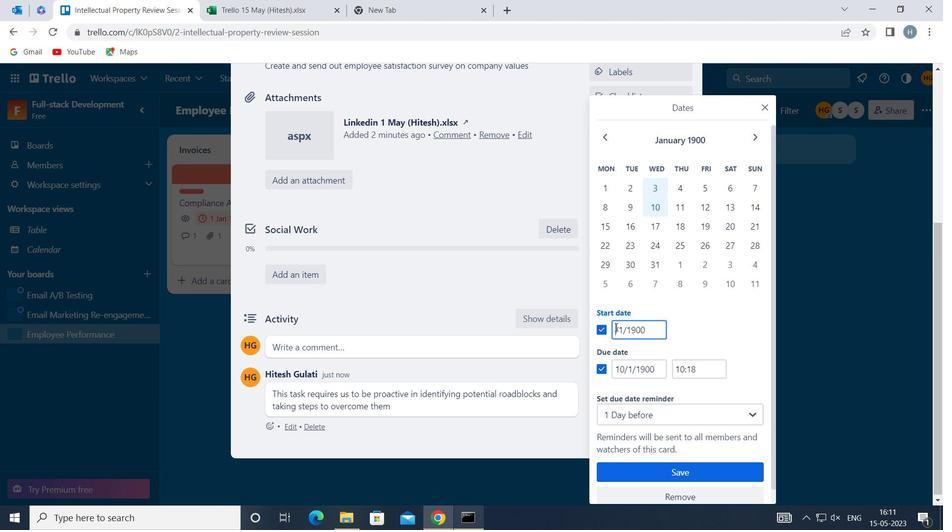 
Action: Mouse moved to (611, 367)
Screenshot: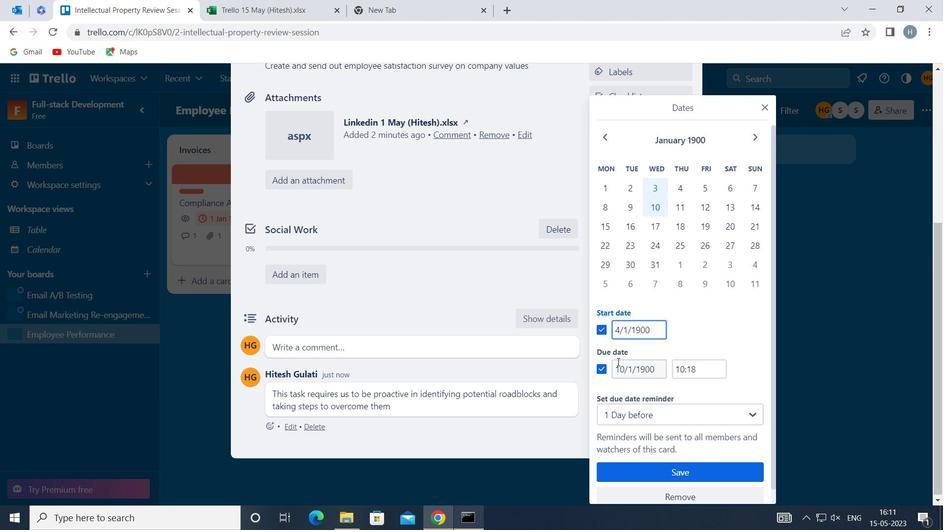 
Action: Mouse pressed left at (611, 367)
Screenshot: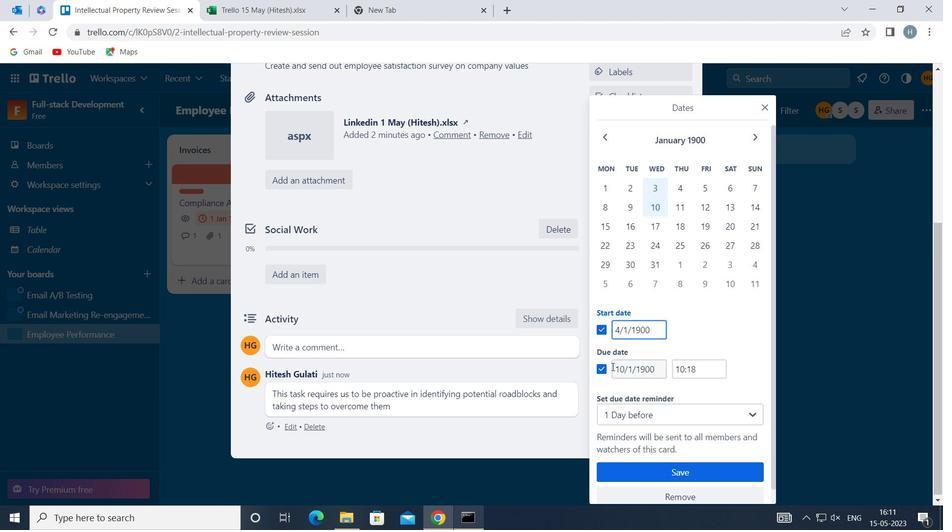 
Action: Mouse moved to (602, 368)
Screenshot: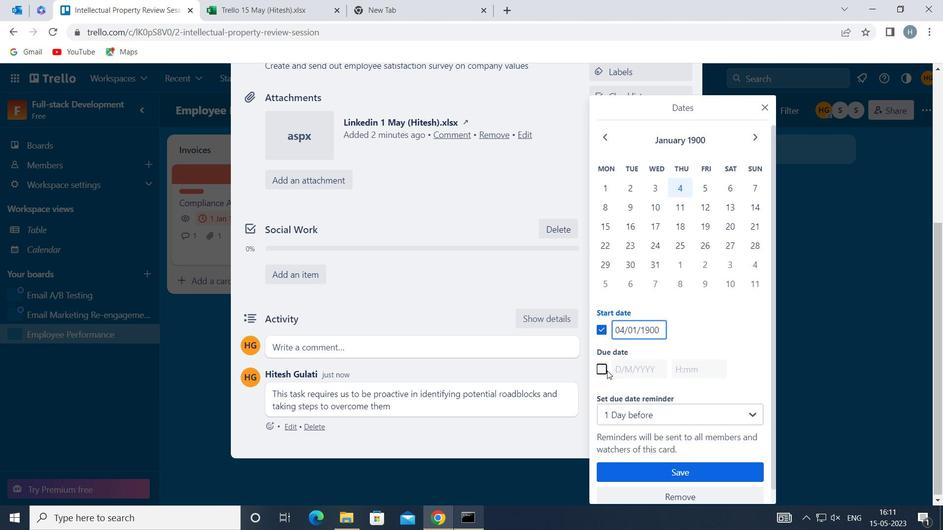 
Action: Mouse pressed left at (602, 368)
Screenshot: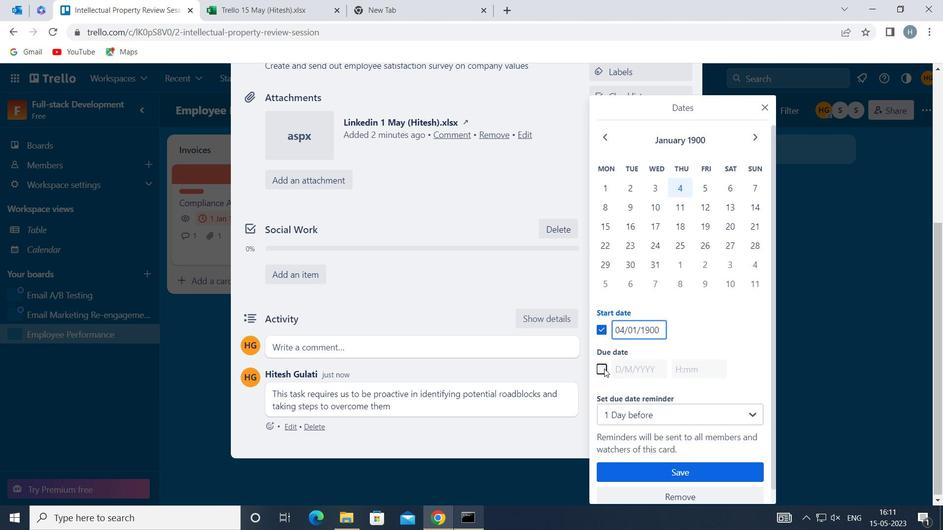
Action: Mouse moved to (617, 367)
Screenshot: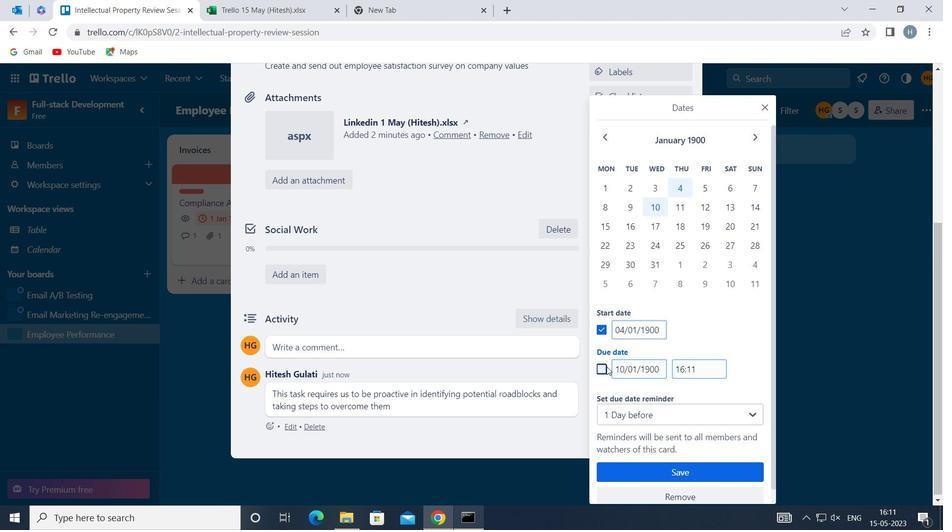 
Action: Mouse pressed left at (617, 367)
Screenshot: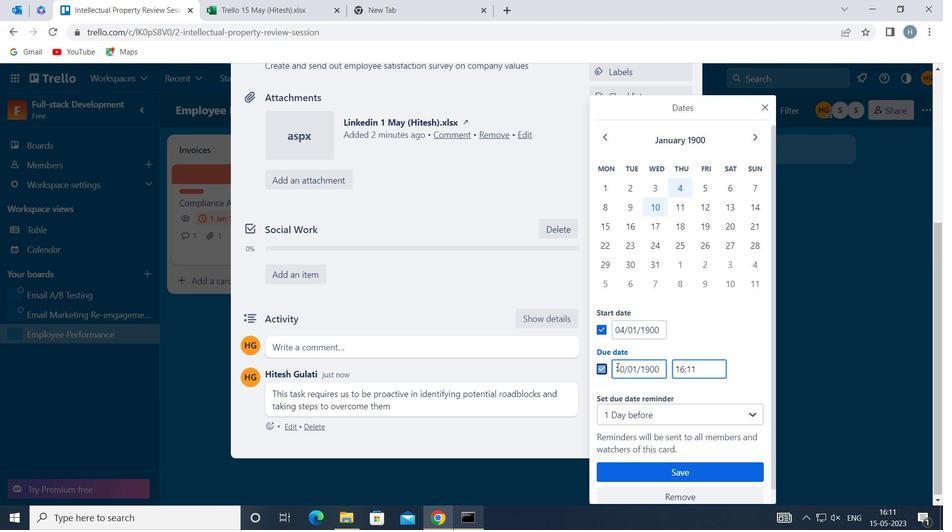 
Action: Key pressed <Key.right><Key.right><Key.backspace><Key.backspace>1
Screenshot: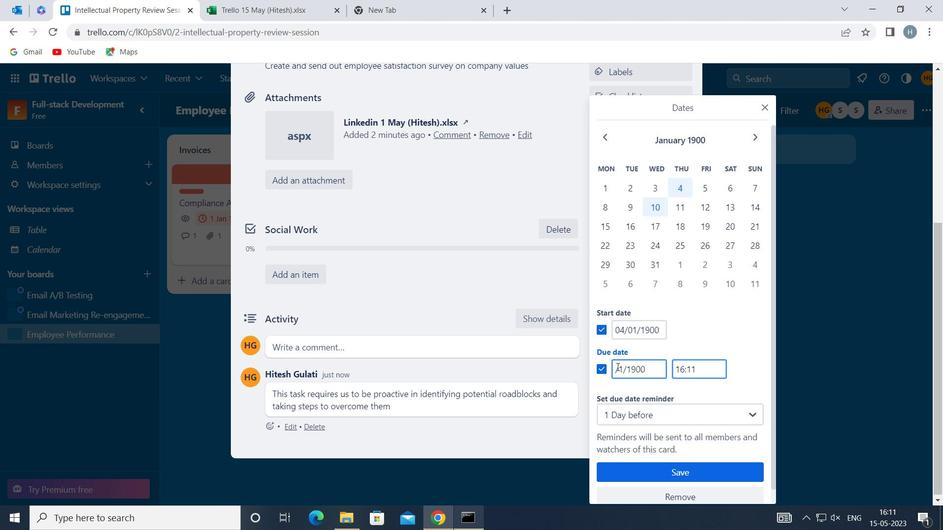 
Action: Mouse moved to (621, 361)
Screenshot: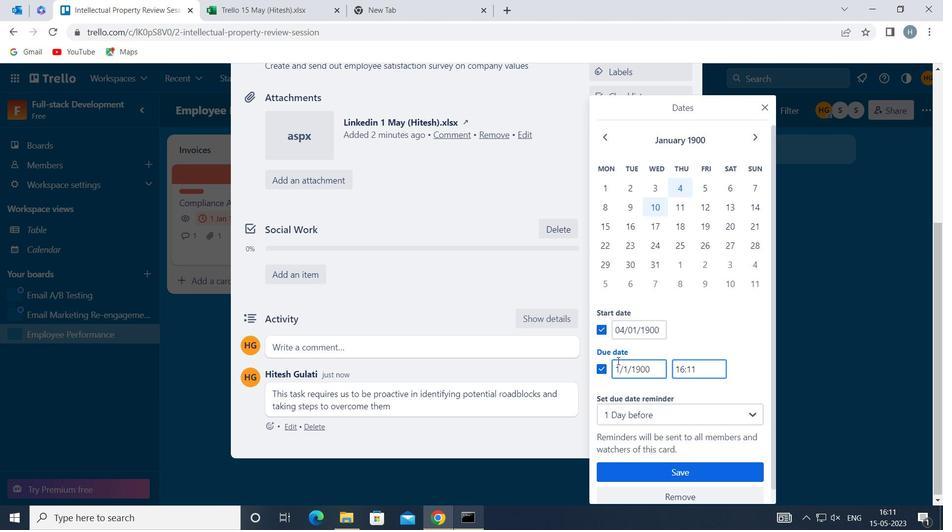 
Action: Key pressed 1
Screenshot: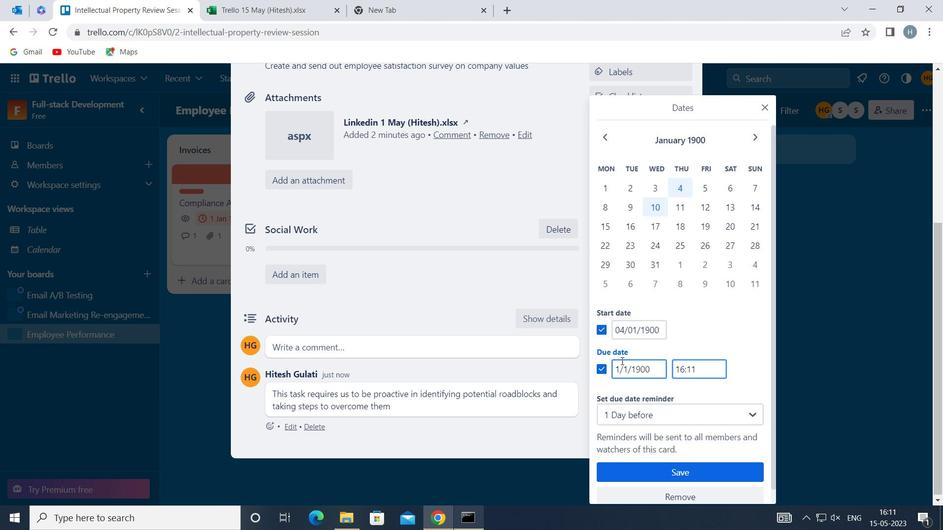 
Action: Mouse moved to (675, 471)
Screenshot: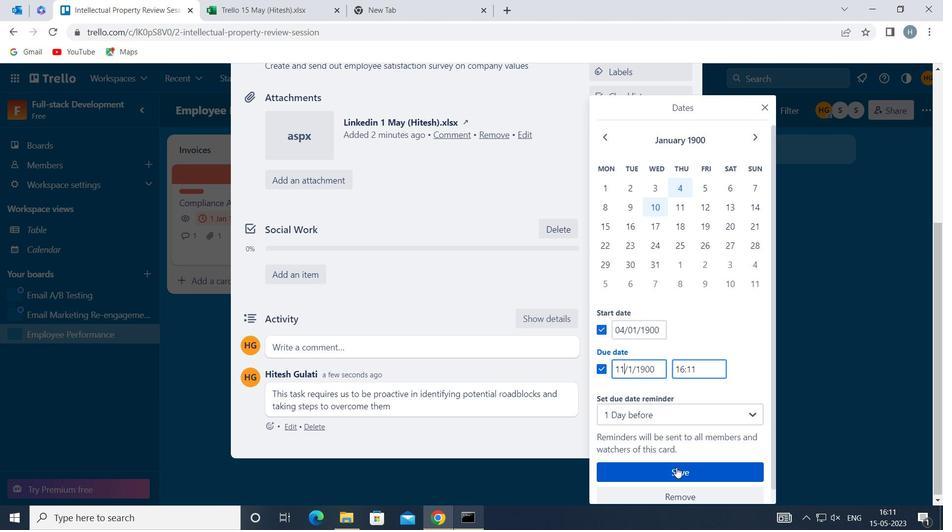
Action: Mouse pressed left at (675, 471)
Screenshot: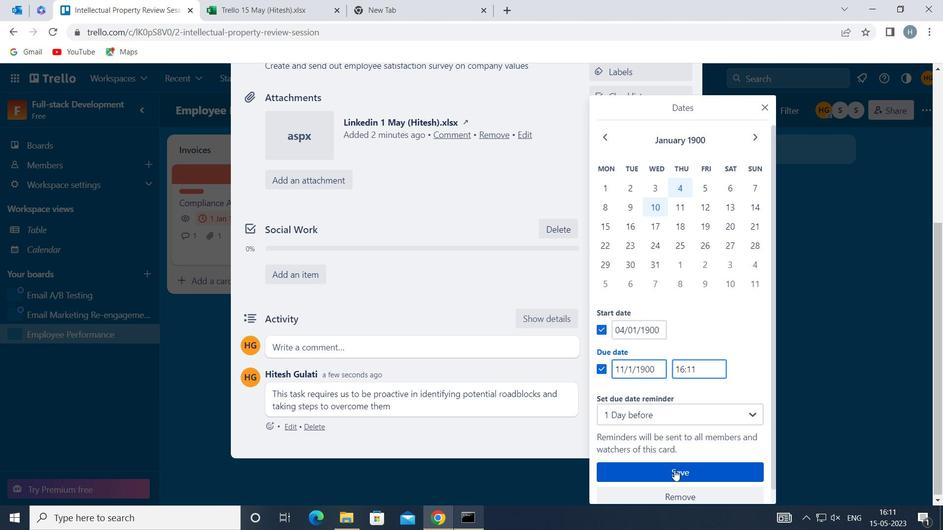 
Action: Mouse moved to (537, 289)
Screenshot: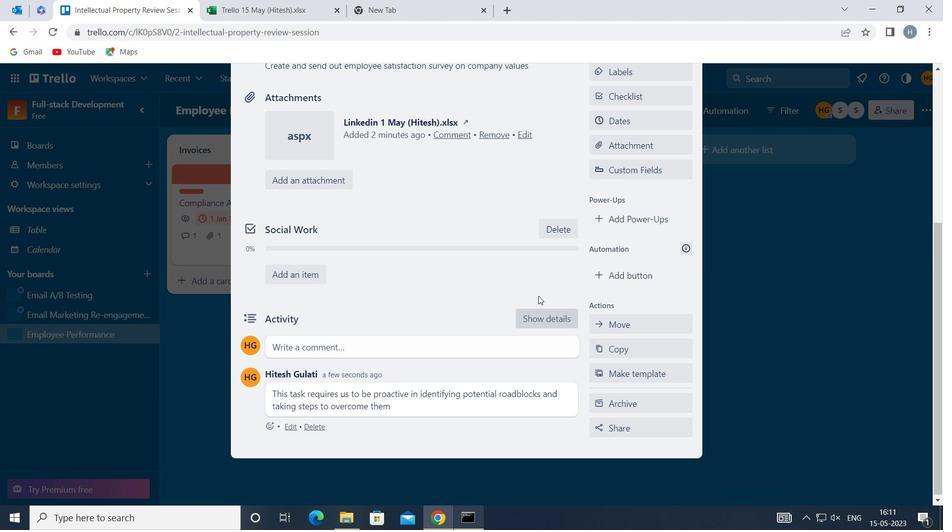 
